 Task: Add Sprouts Original Apple Sauce to the cart.
Action: Mouse pressed left at (25, 108)
Screenshot: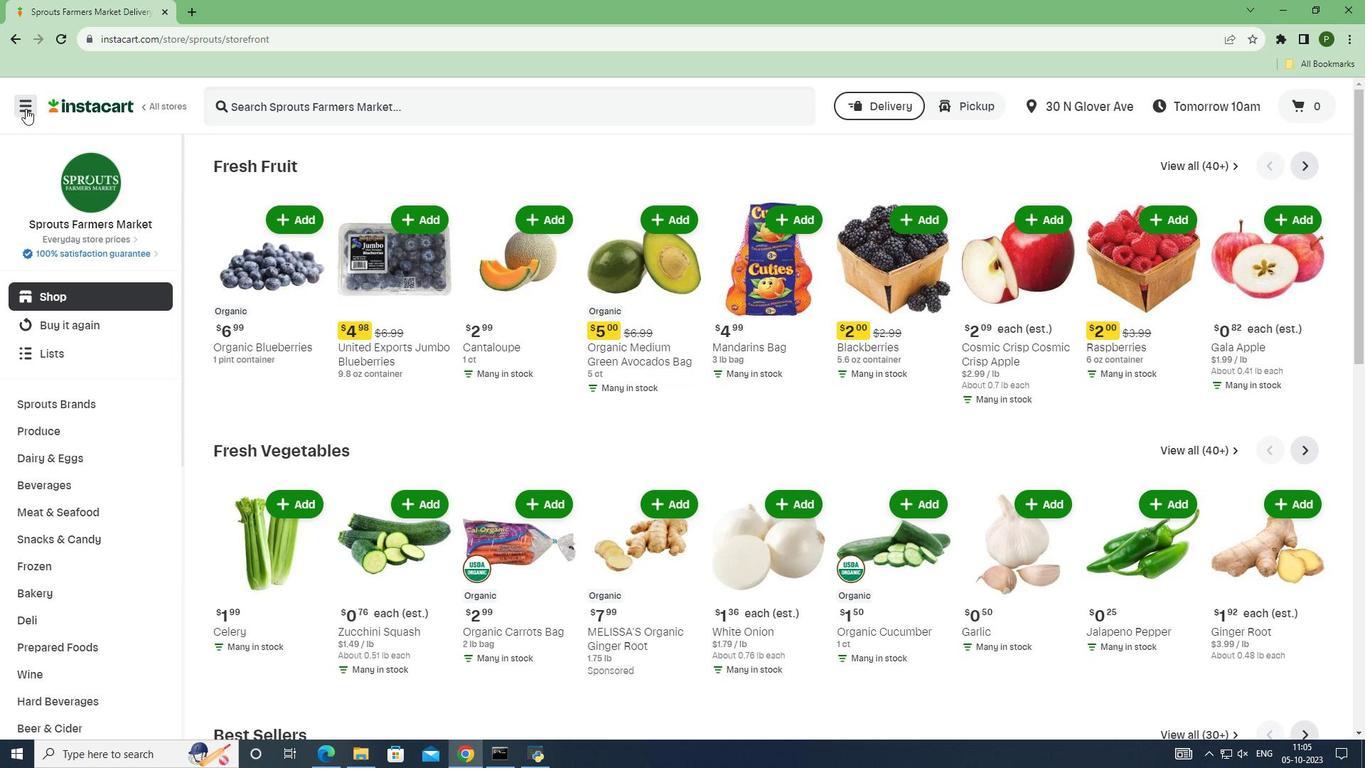 
Action: Mouse moved to (59, 391)
Screenshot: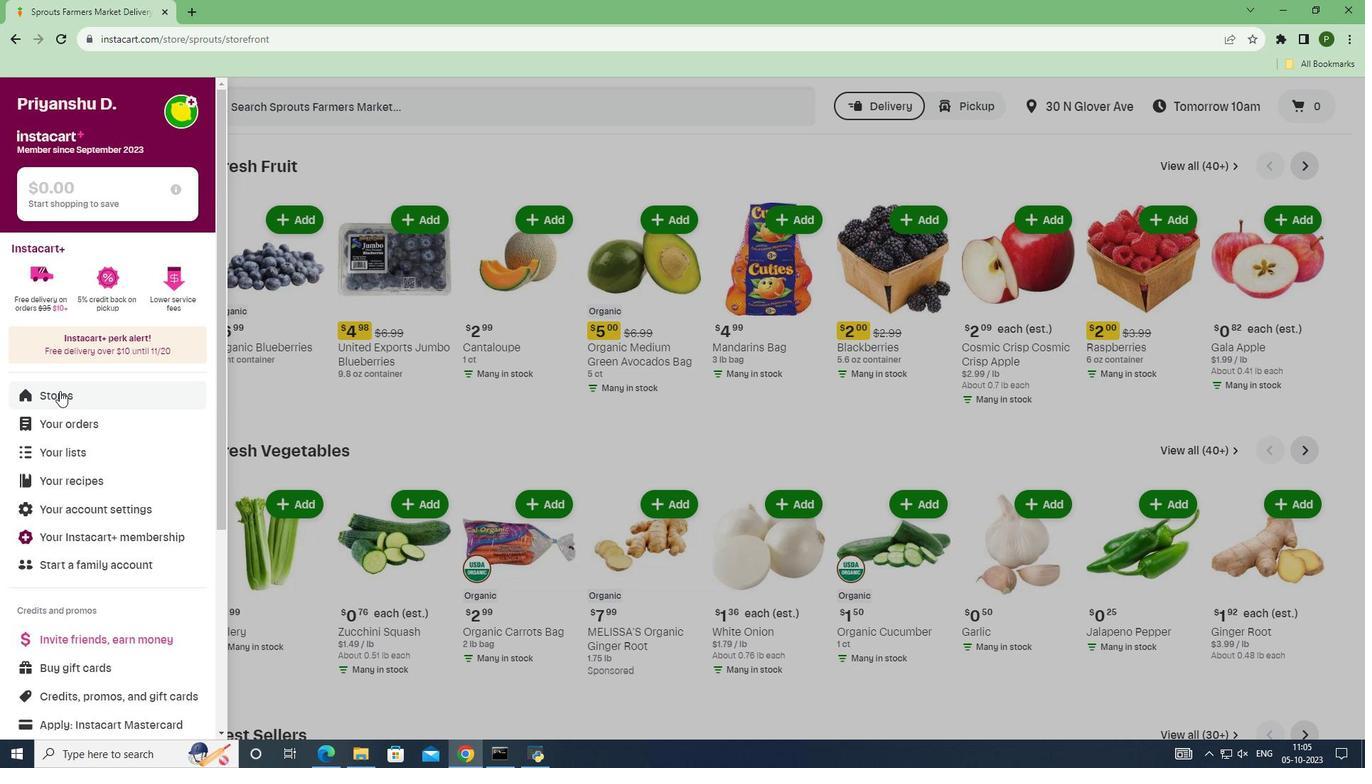 
Action: Mouse pressed left at (59, 391)
Screenshot: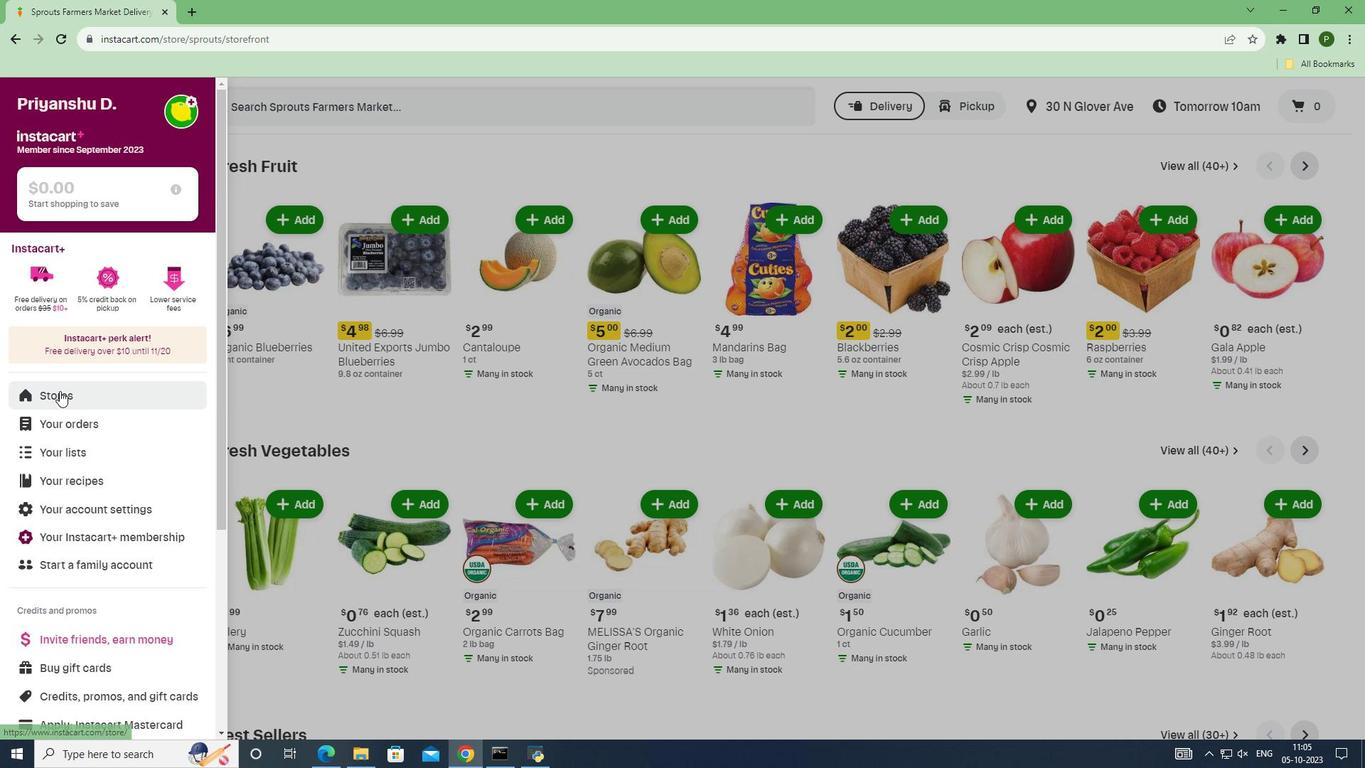 
Action: Mouse moved to (317, 172)
Screenshot: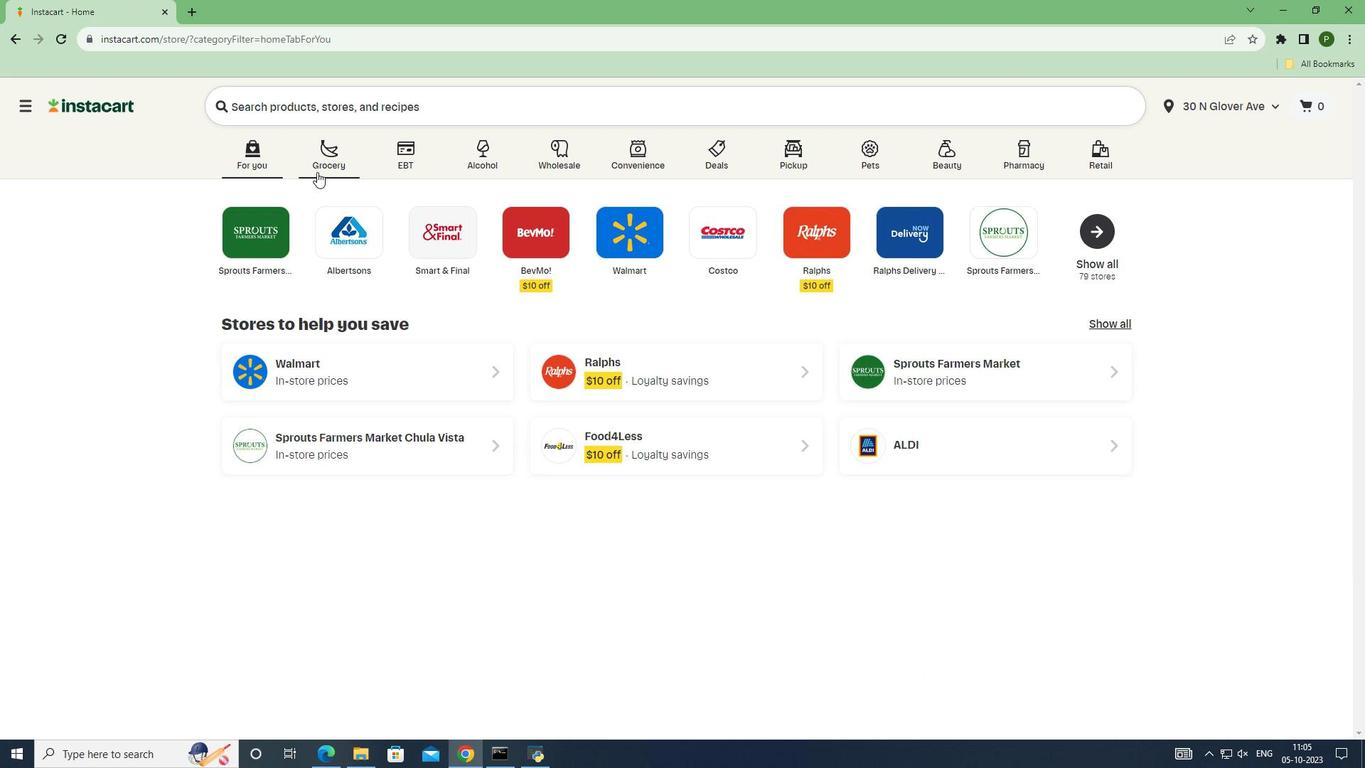
Action: Mouse pressed left at (317, 172)
Screenshot: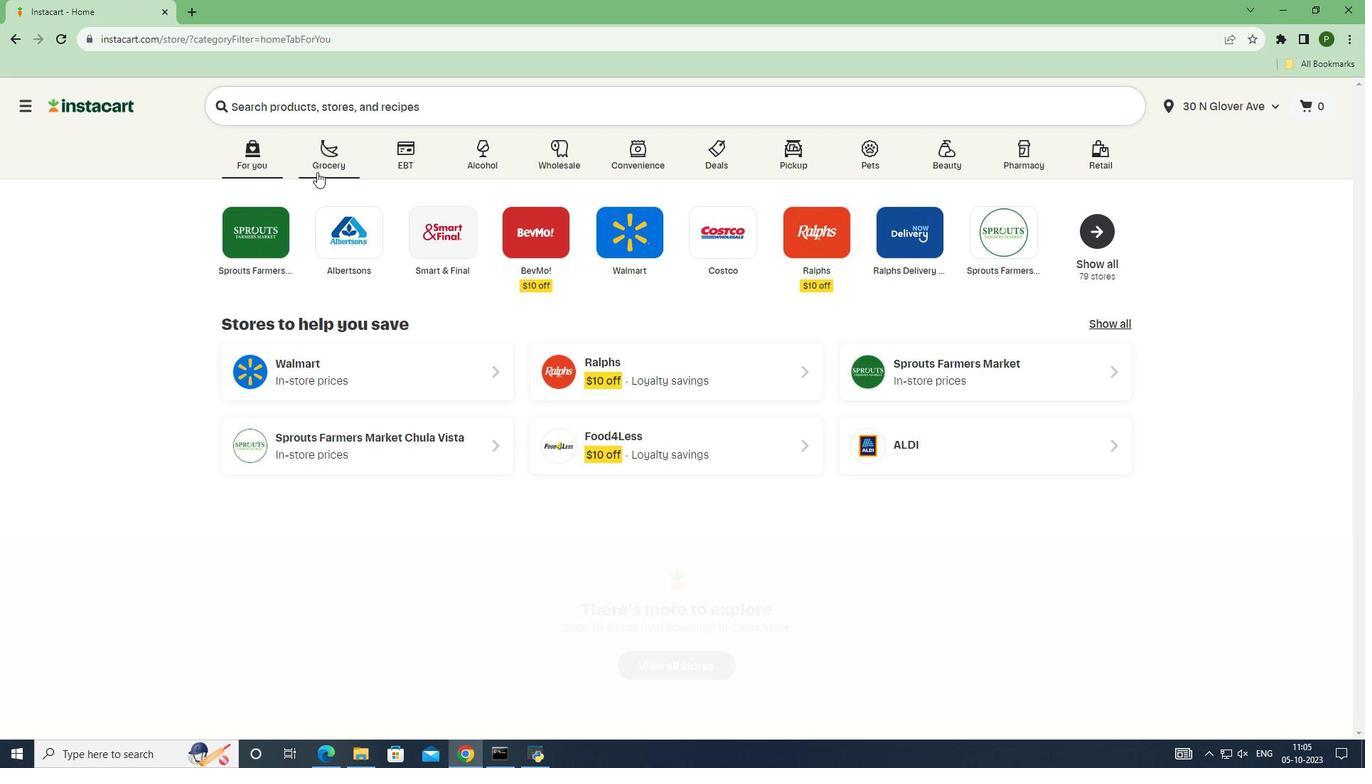 
Action: Mouse moved to (875, 309)
Screenshot: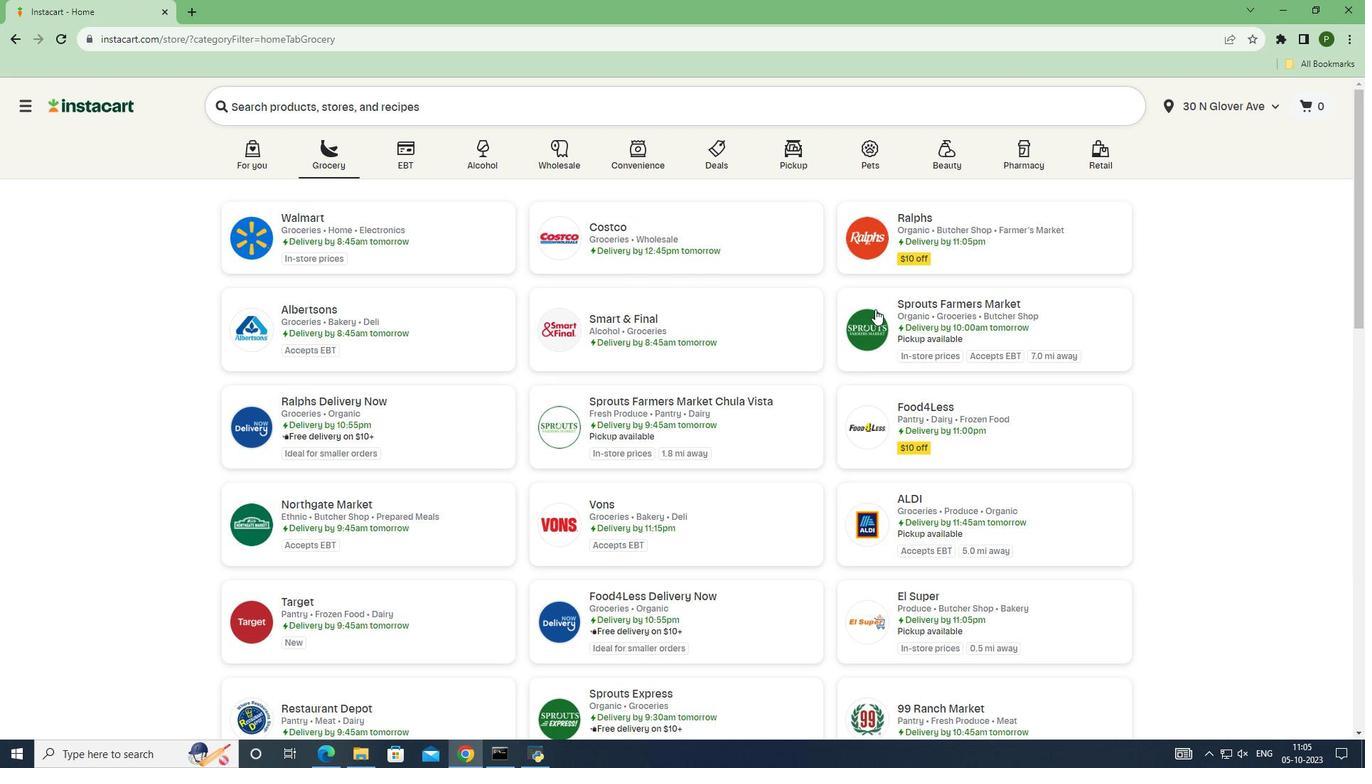 
Action: Mouse pressed left at (875, 309)
Screenshot: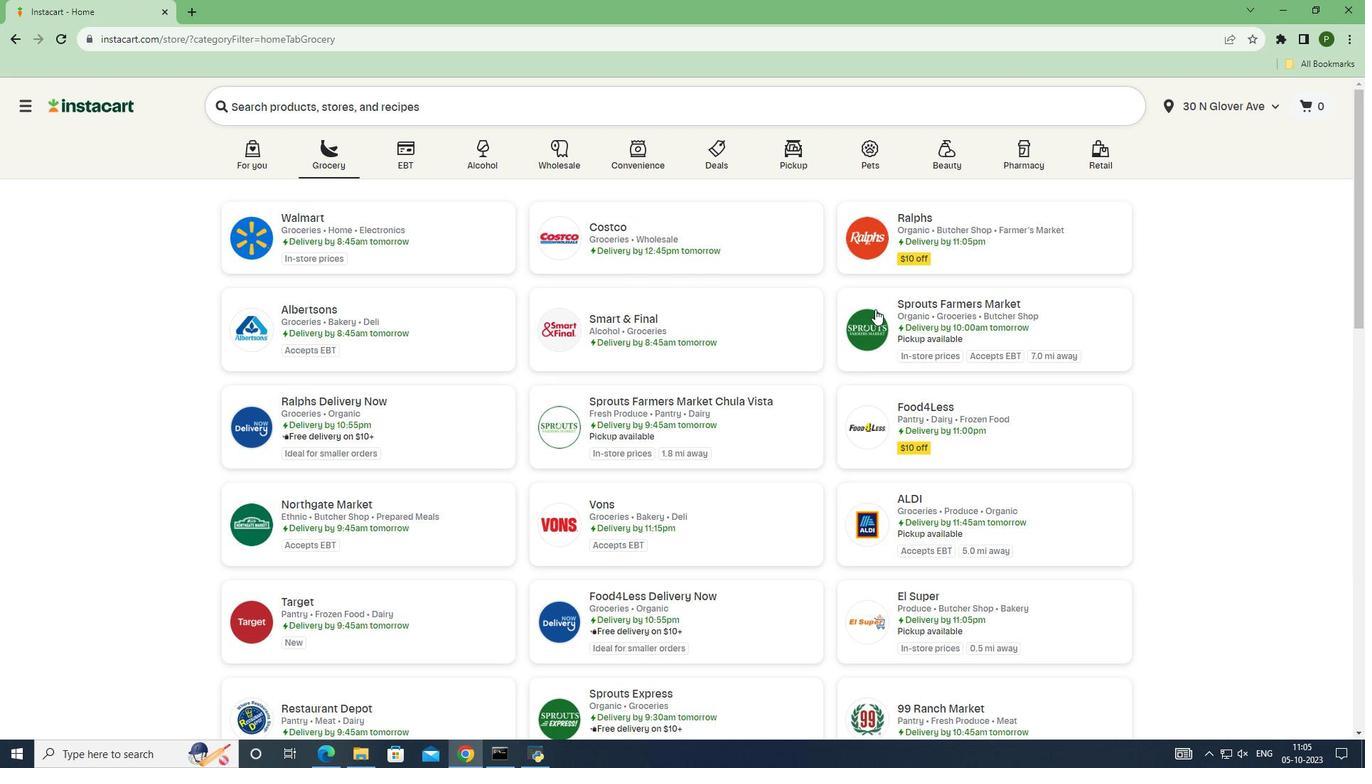 
Action: Mouse moved to (98, 407)
Screenshot: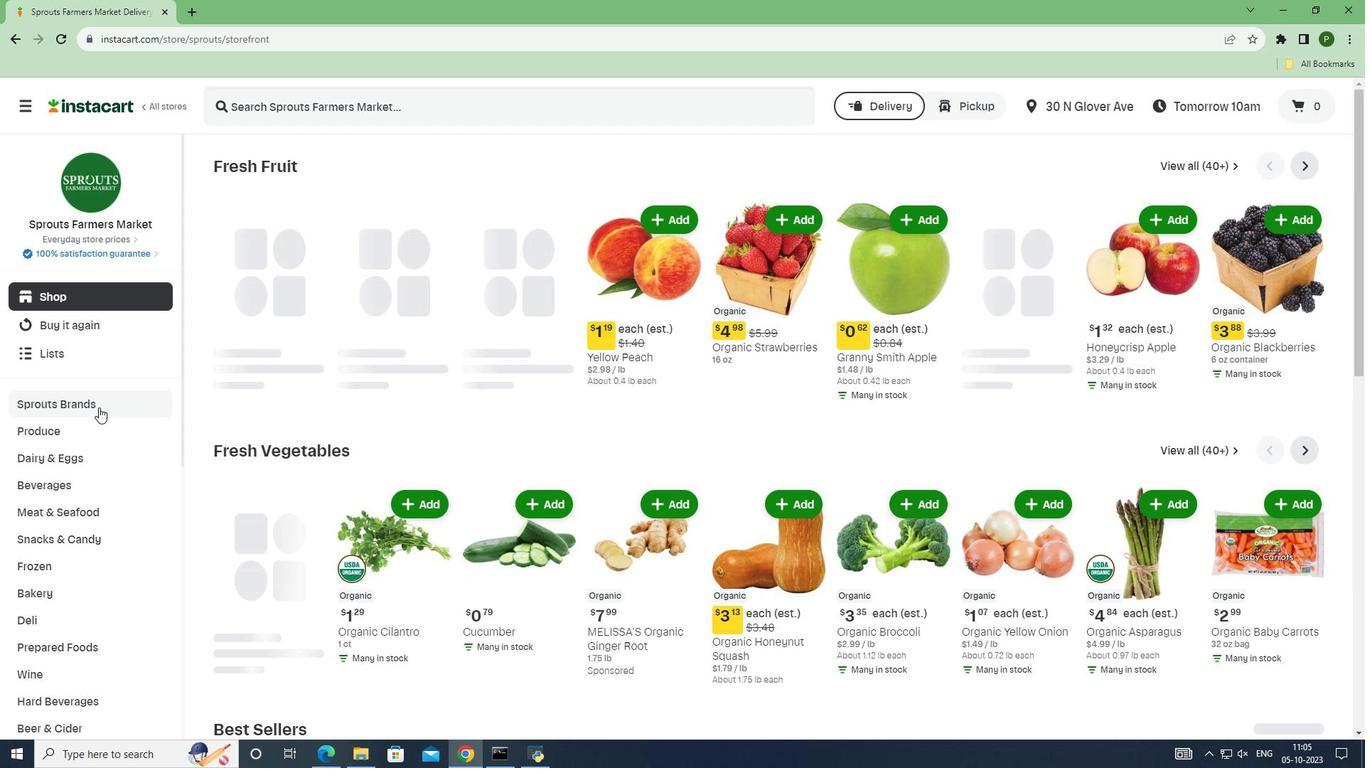 
Action: Mouse pressed left at (98, 407)
Screenshot: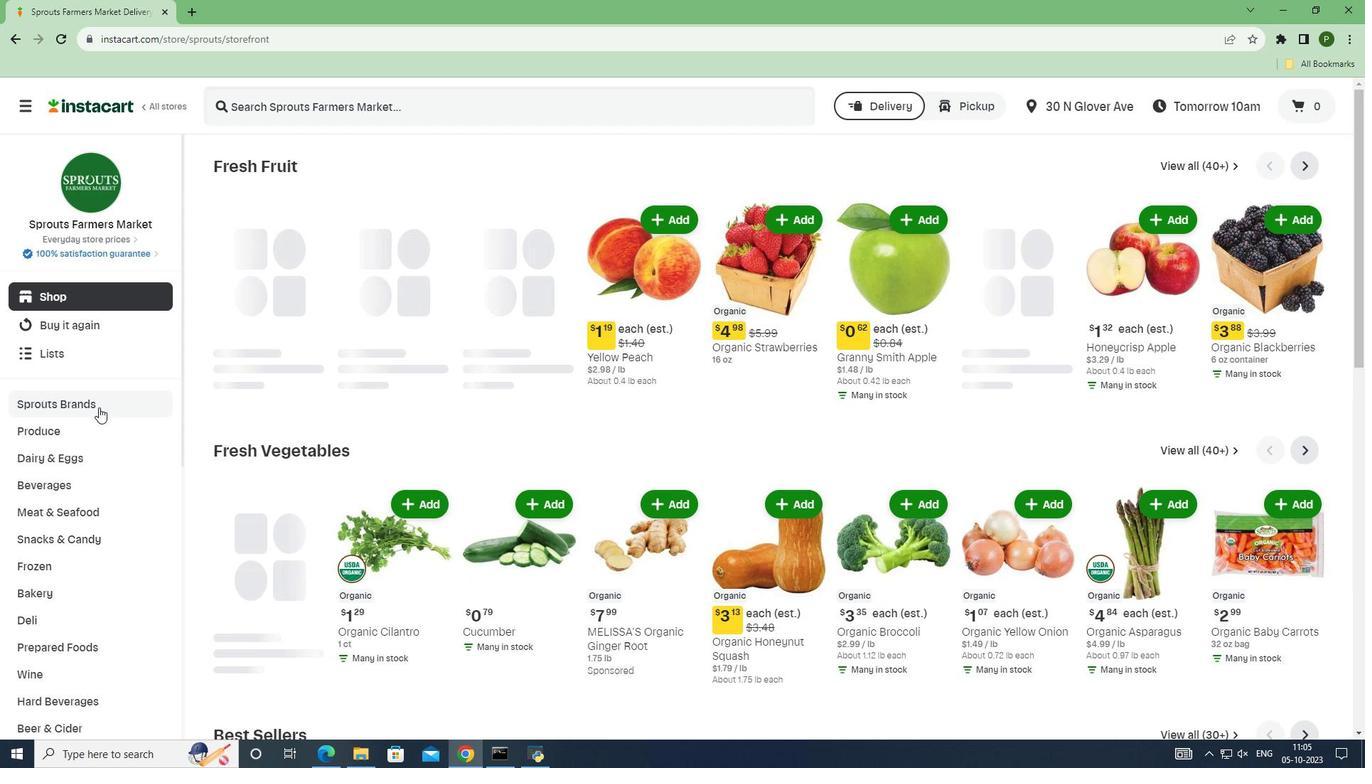
Action: Mouse moved to (83, 514)
Screenshot: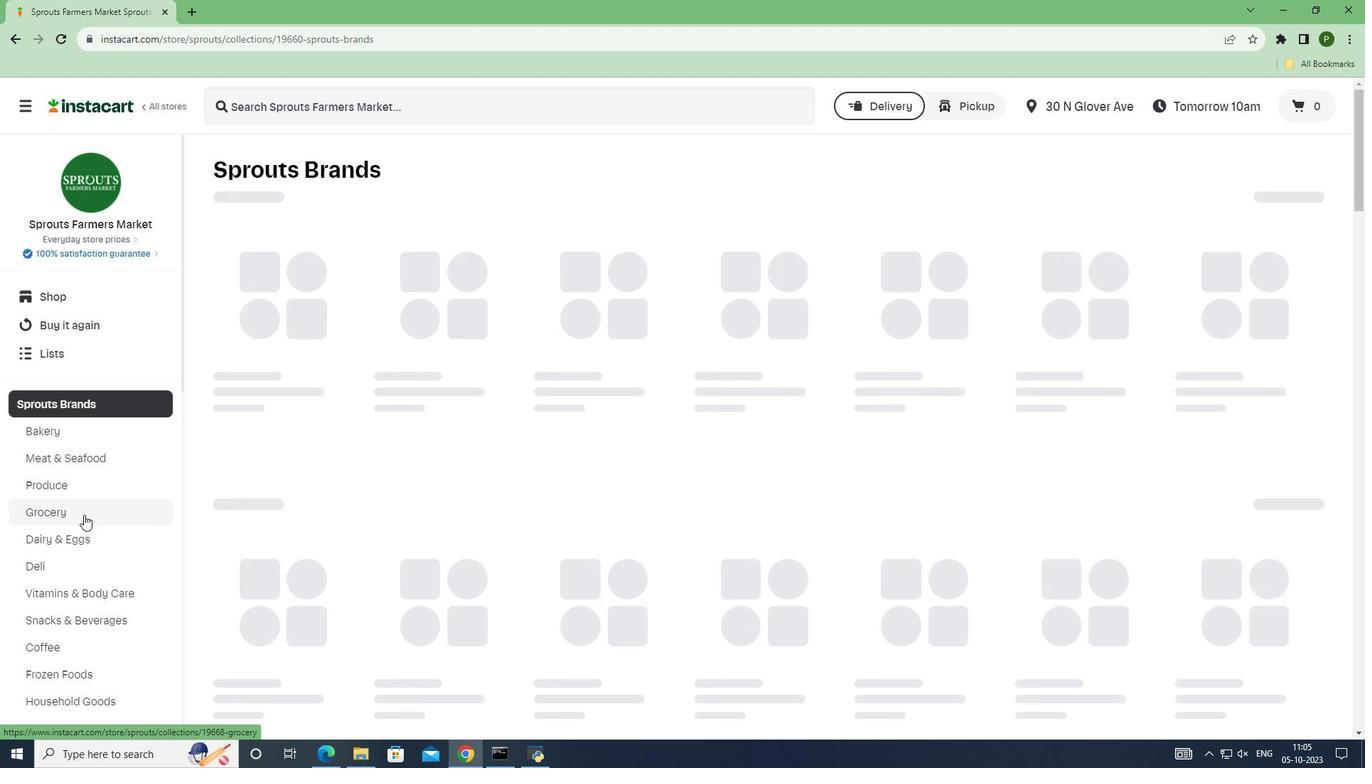 
Action: Mouse pressed left at (83, 514)
Screenshot: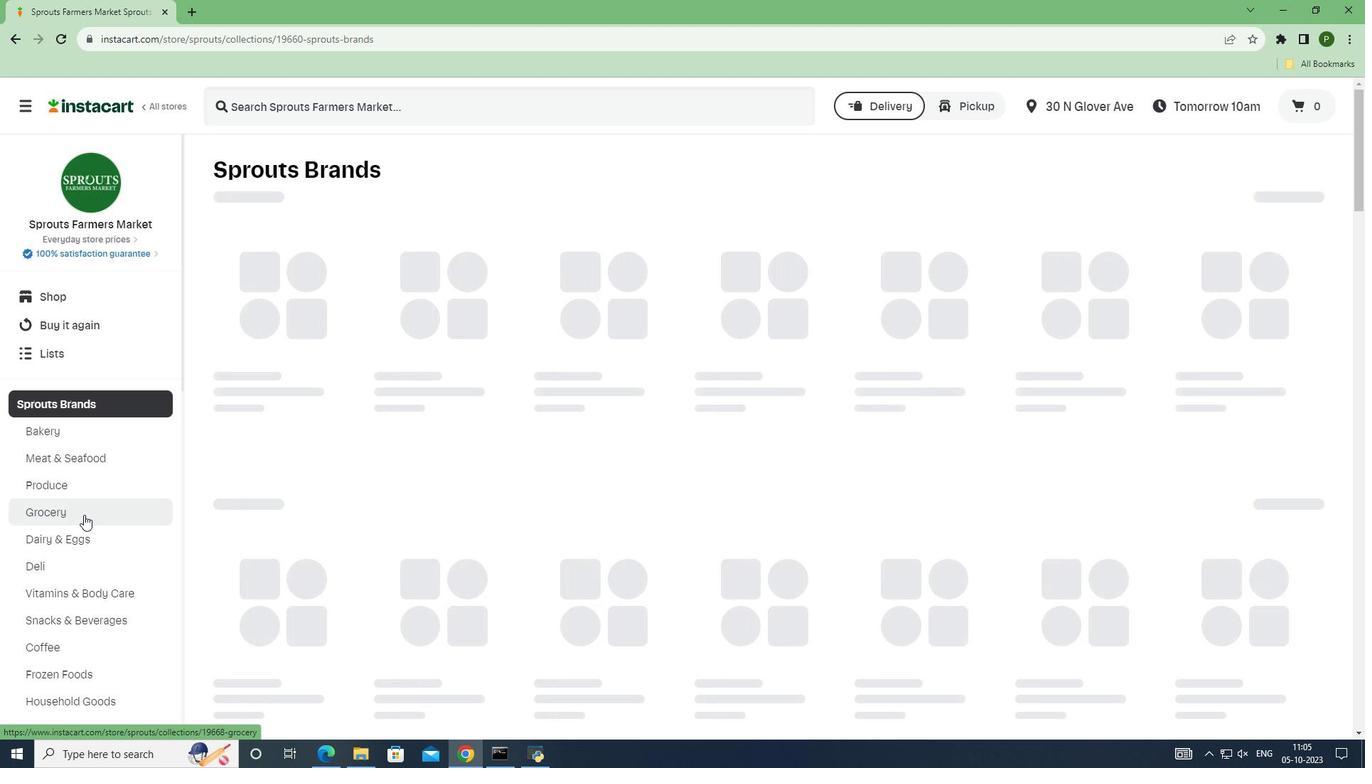 
Action: Mouse moved to (317, 336)
Screenshot: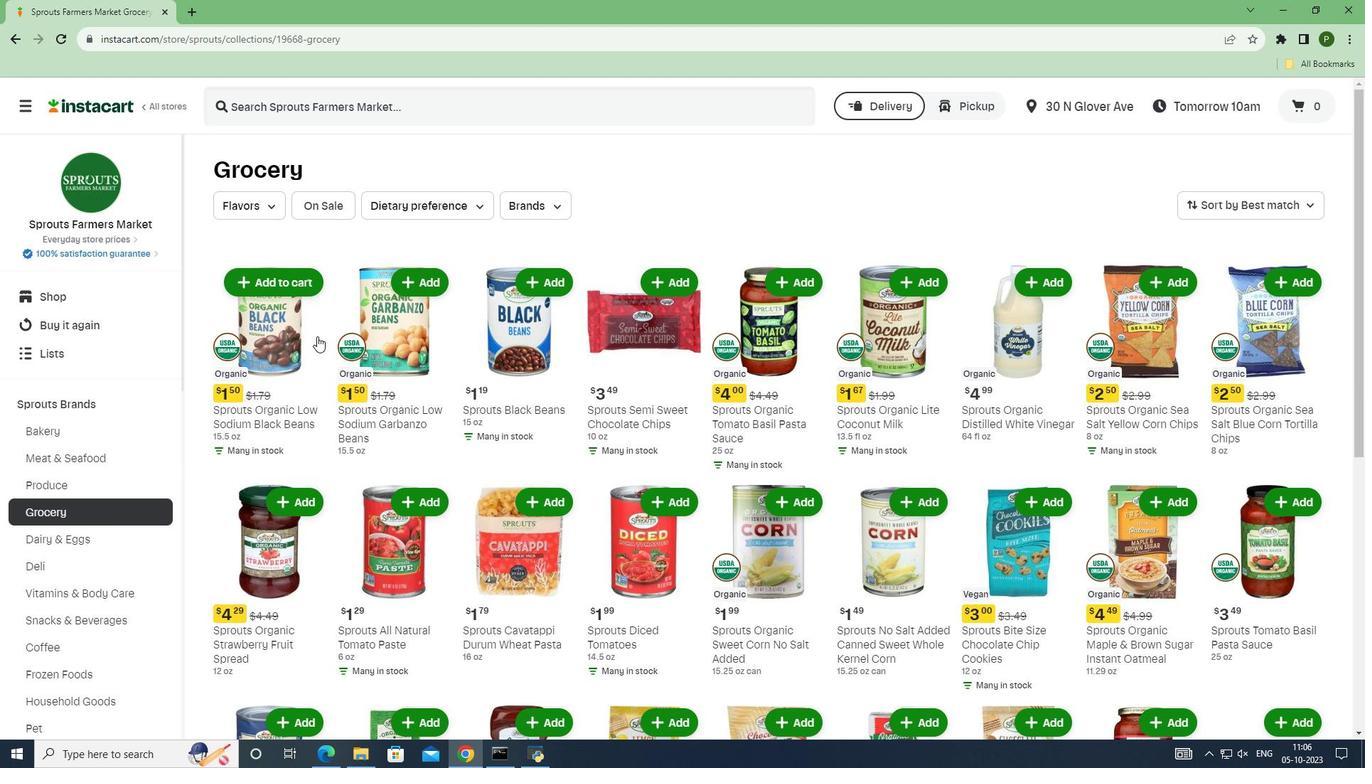 
Action: Mouse scrolled (317, 335) with delta (0, 0)
Screenshot: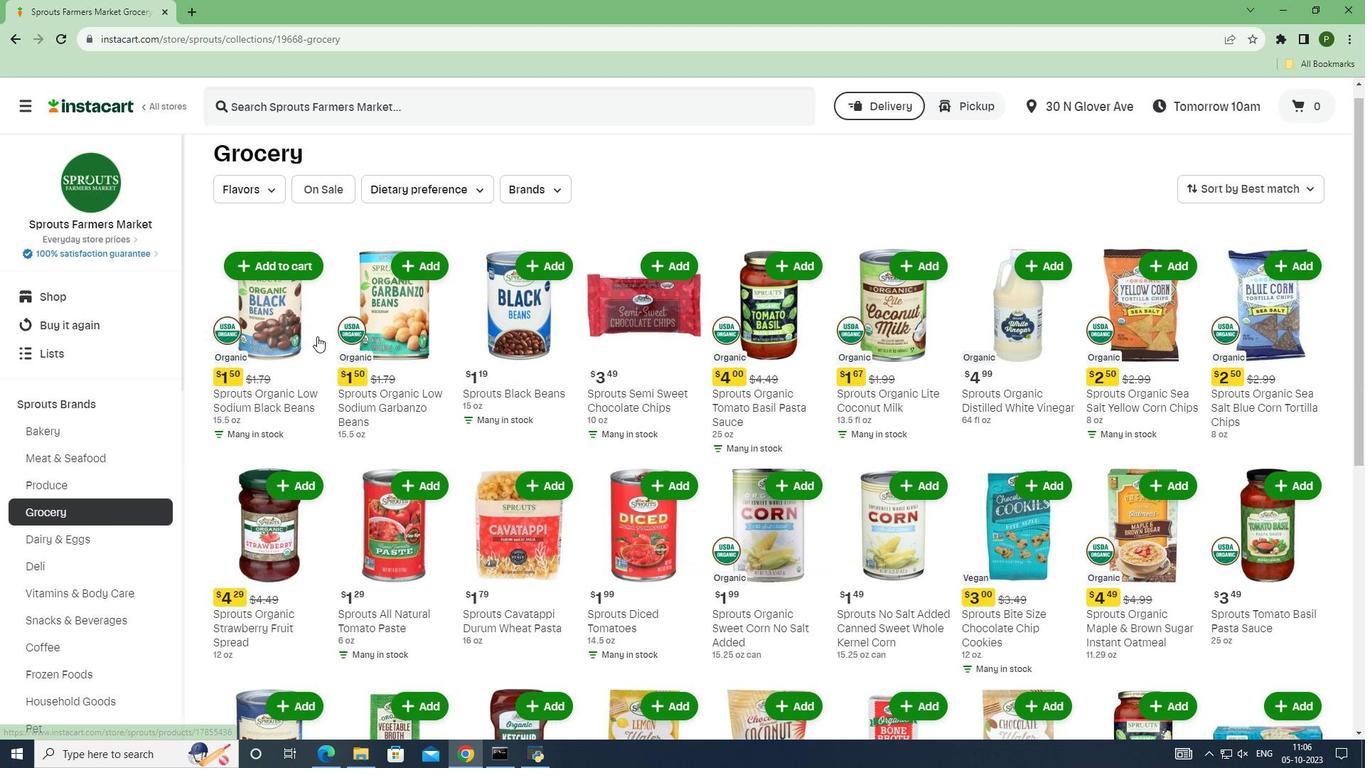 
Action: Mouse scrolled (317, 335) with delta (0, 0)
Screenshot: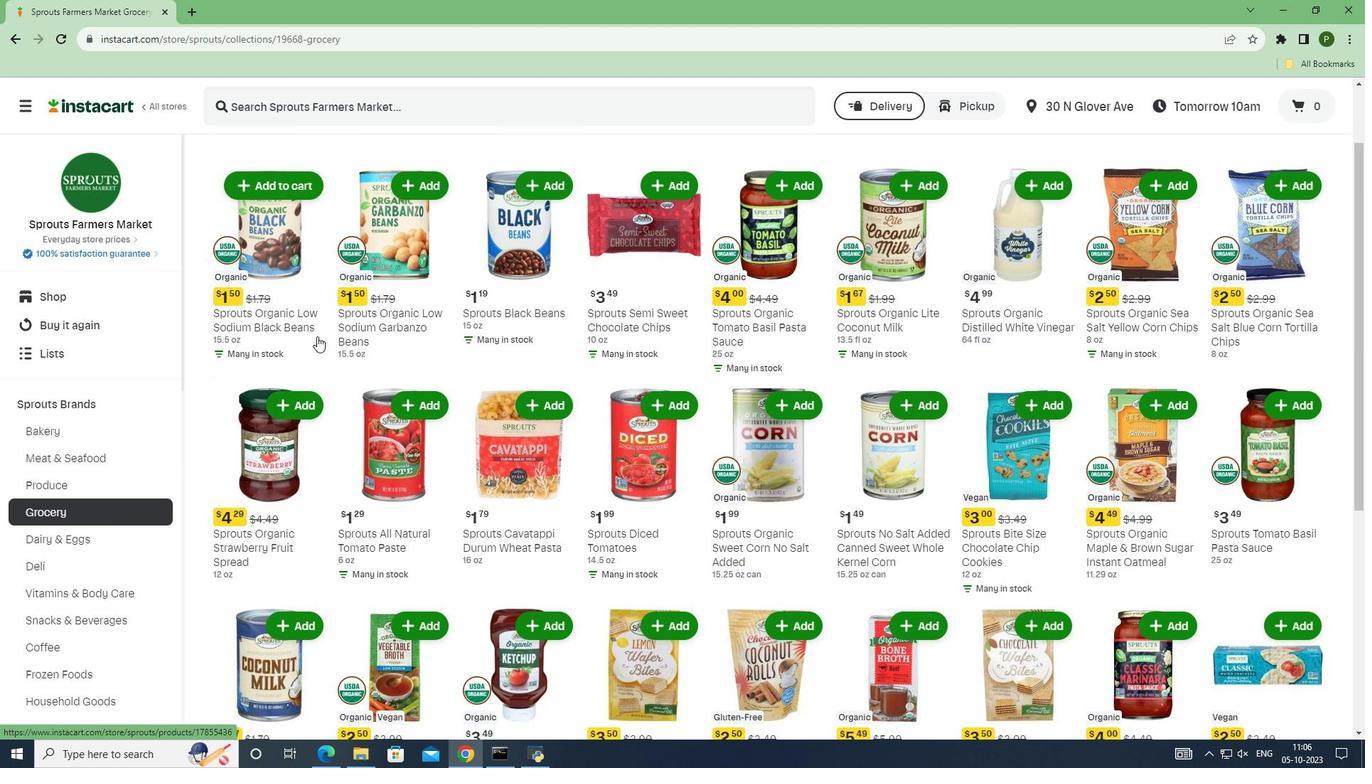 
Action: Mouse scrolled (317, 335) with delta (0, 0)
Screenshot: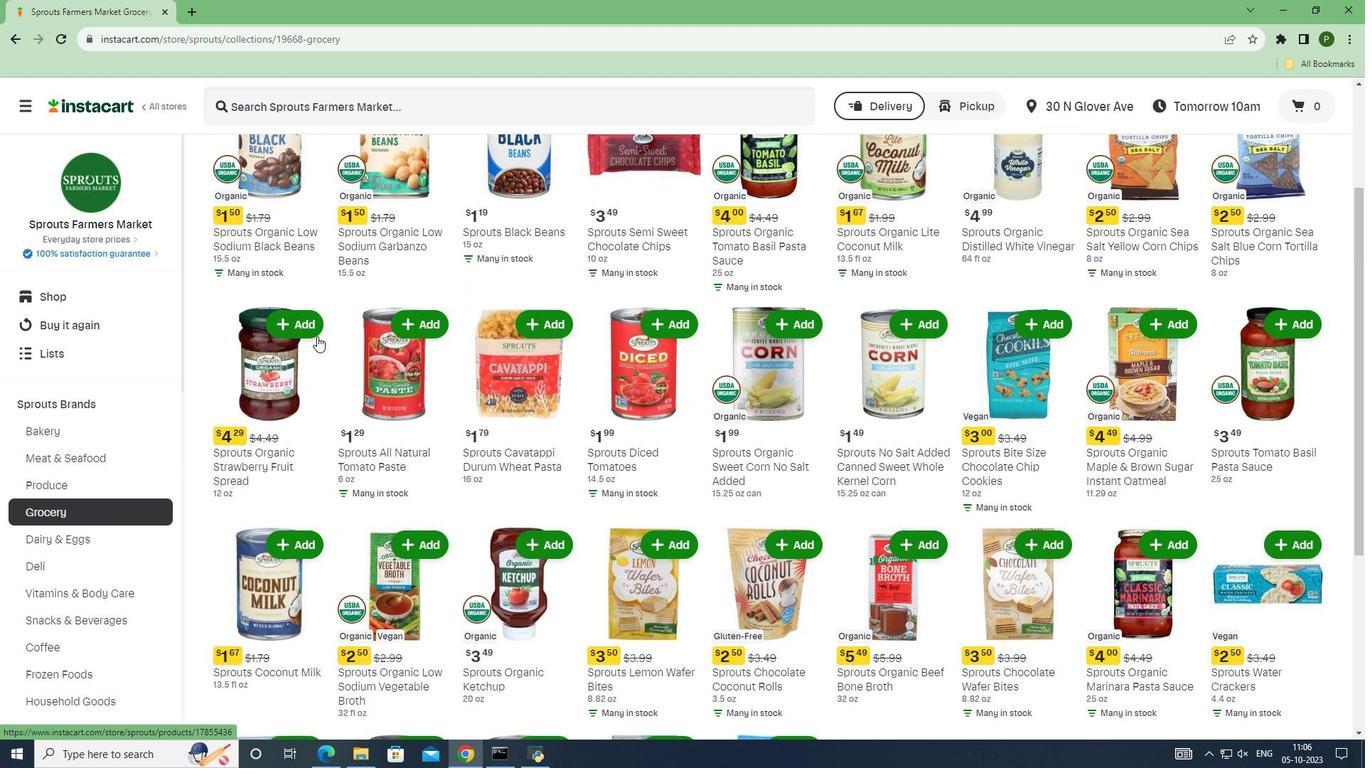 
Action: Mouse scrolled (317, 335) with delta (0, 0)
Screenshot: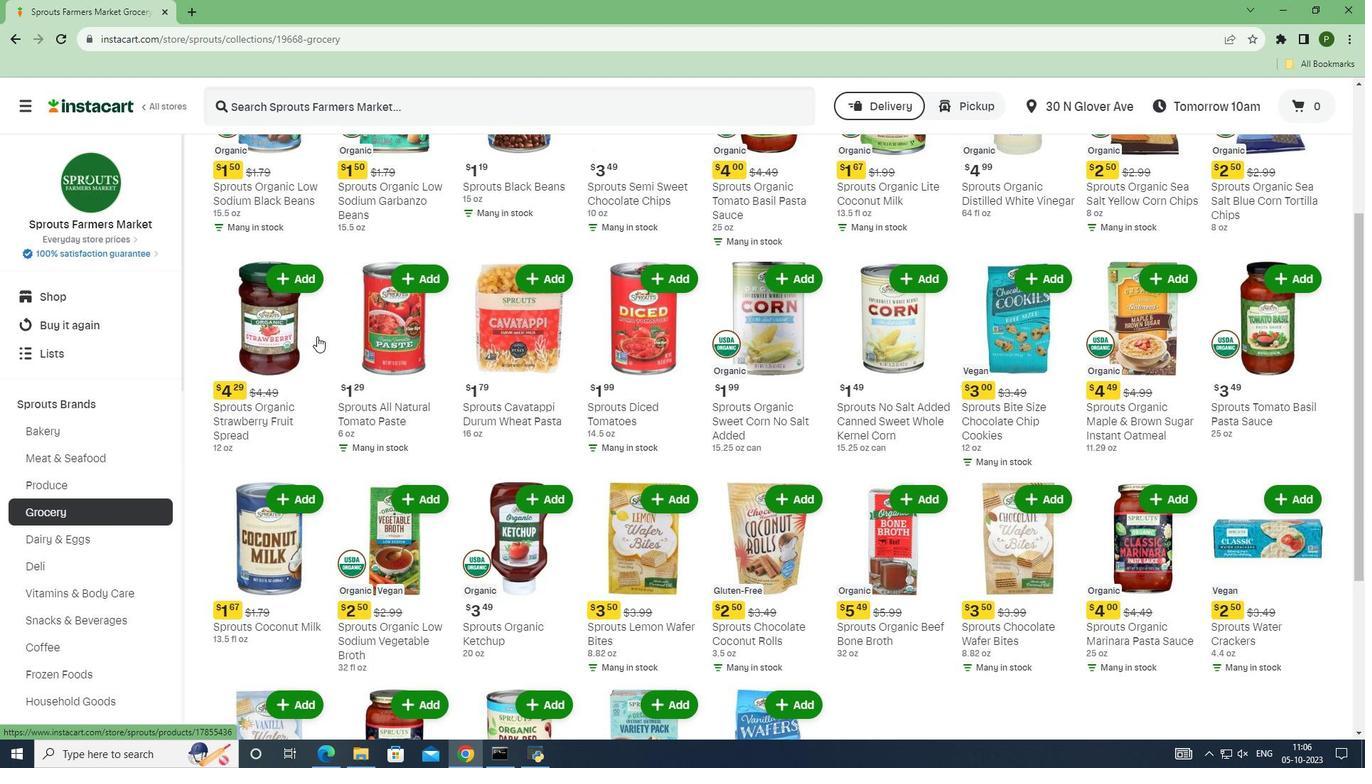 
Action: Mouse scrolled (317, 335) with delta (0, 0)
Screenshot: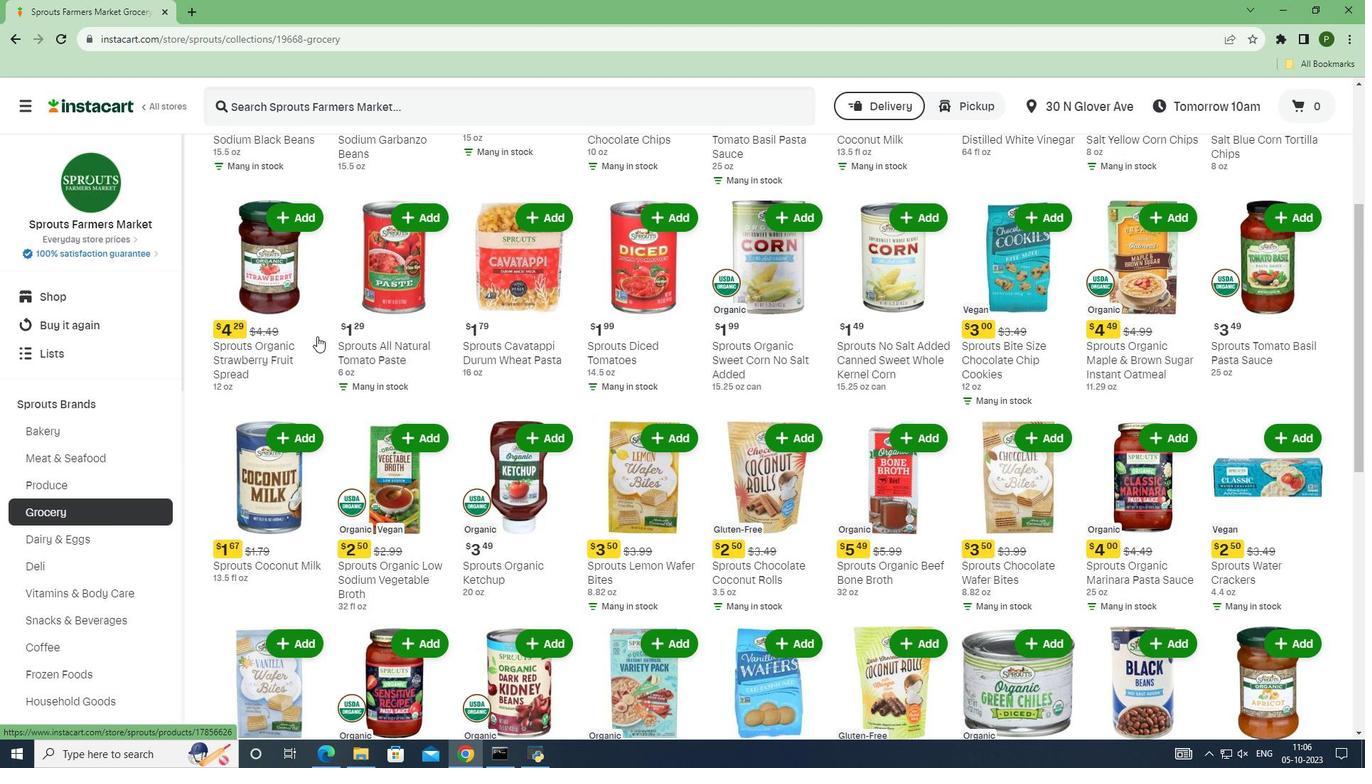 
Action: Mouse scrolled (317, 335) with delta (0, 0)
Screenshot: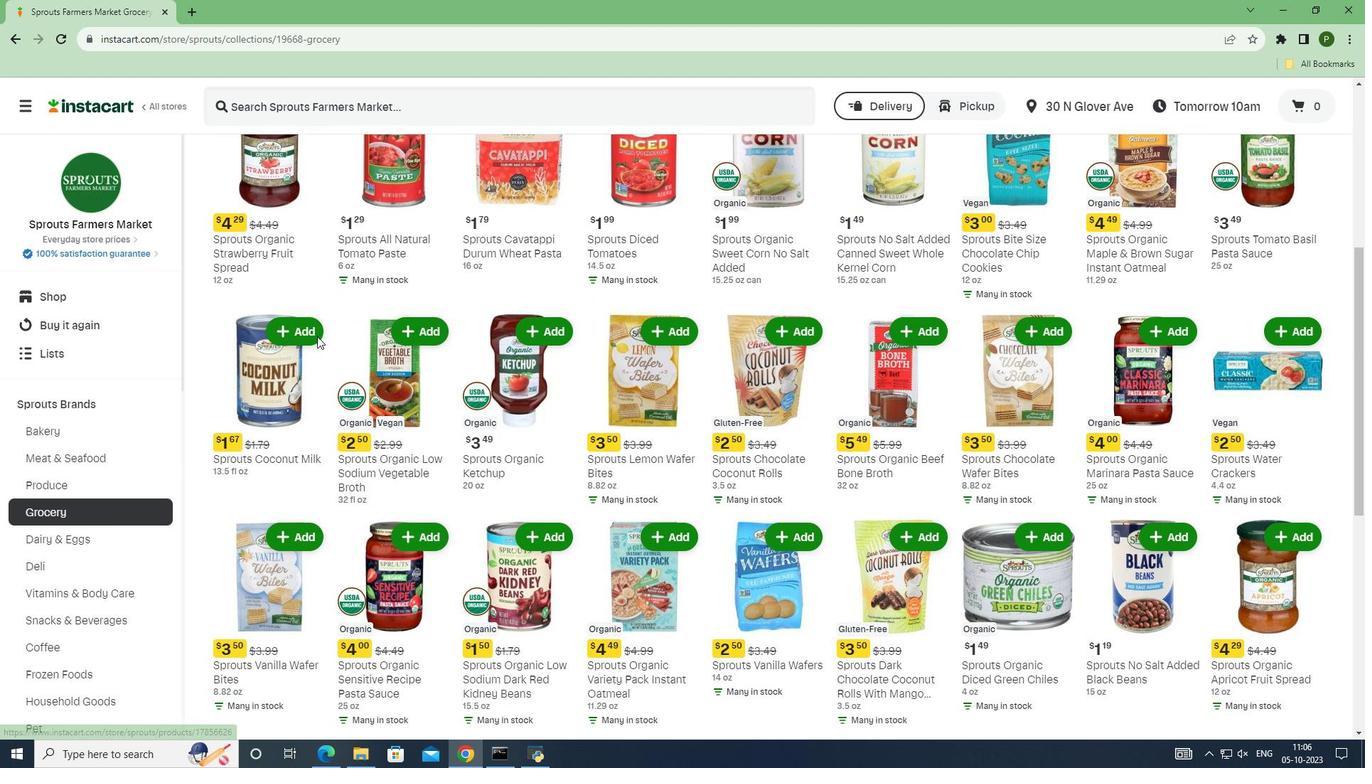 
Action: Mouse scrolled (317, 335) with delta (0, 0)
Screenshot: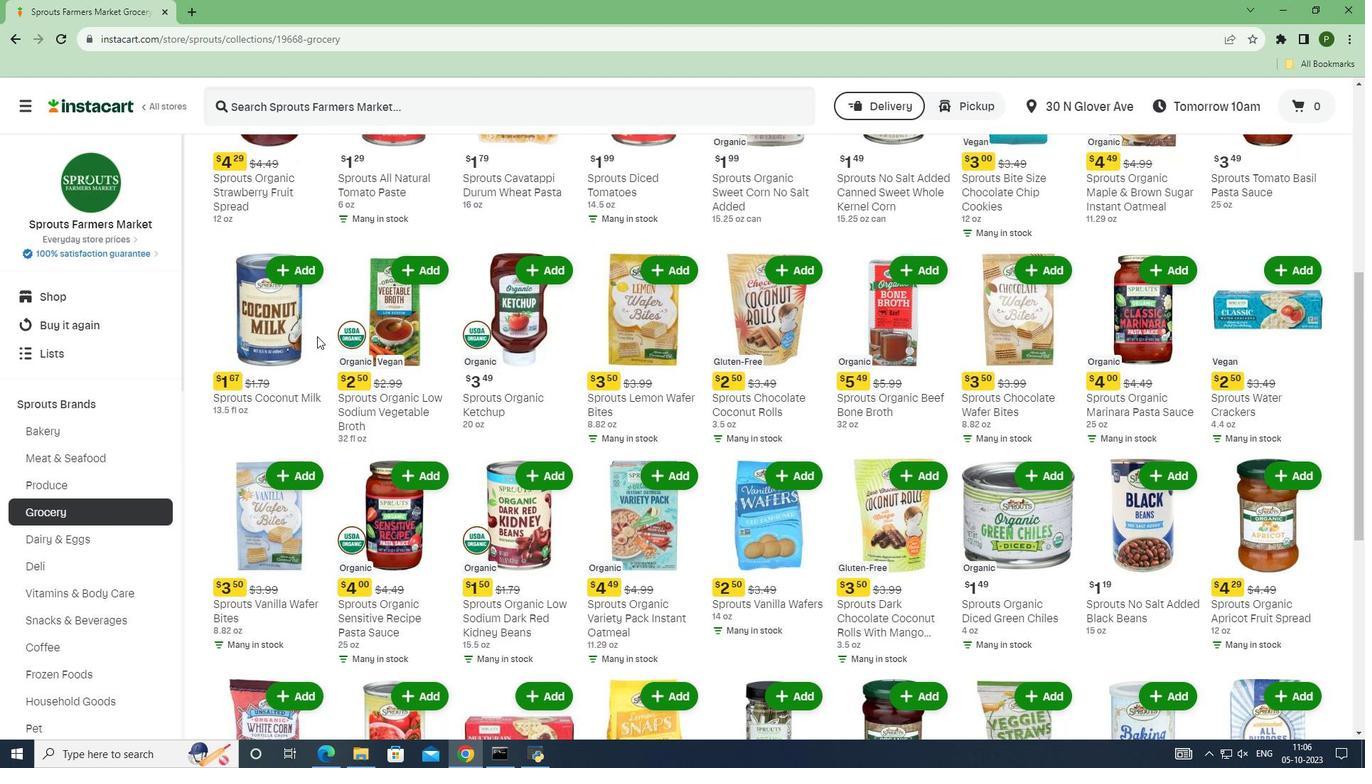 
Action: Mouse scrolled (317, 335) with delta (0, 0)
Screenshot: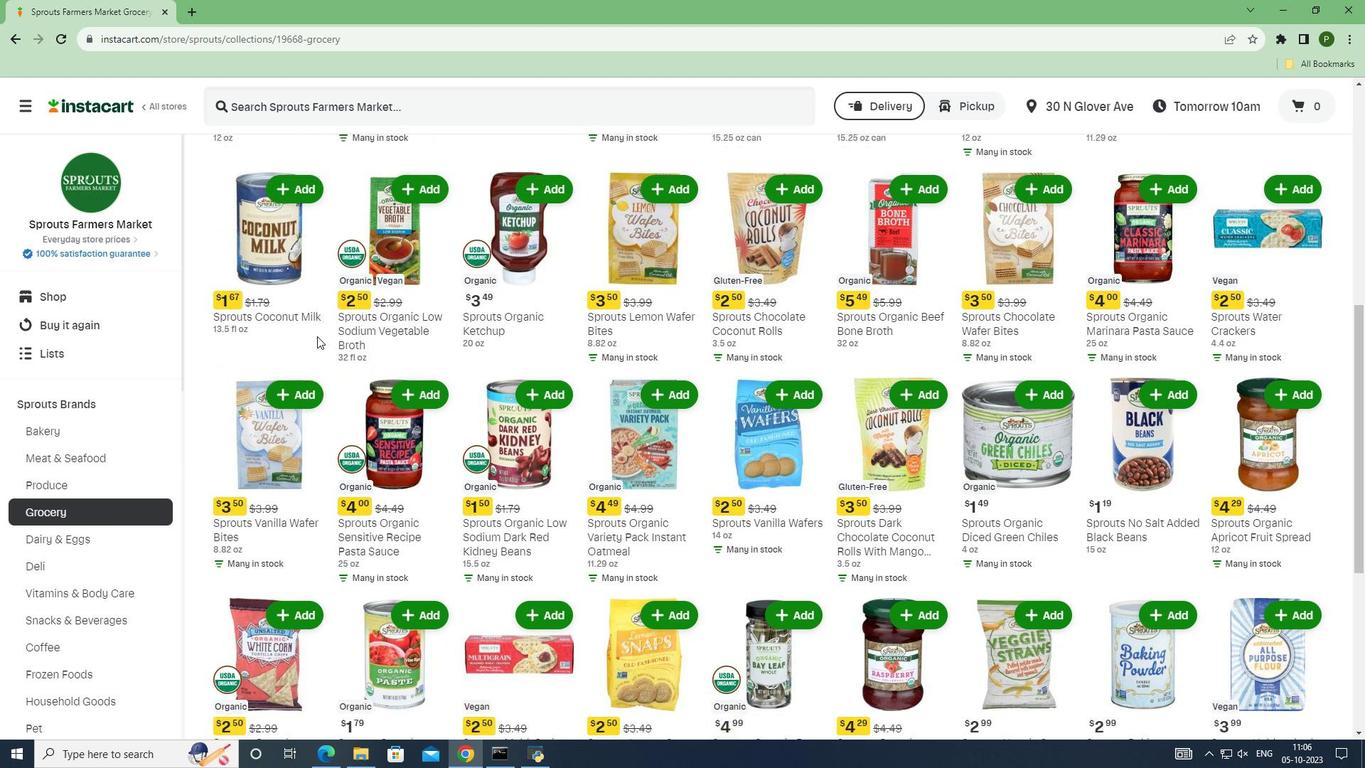 
Action: Mouse scrolled (317, 335) with delta (0, 0)
Screenshot: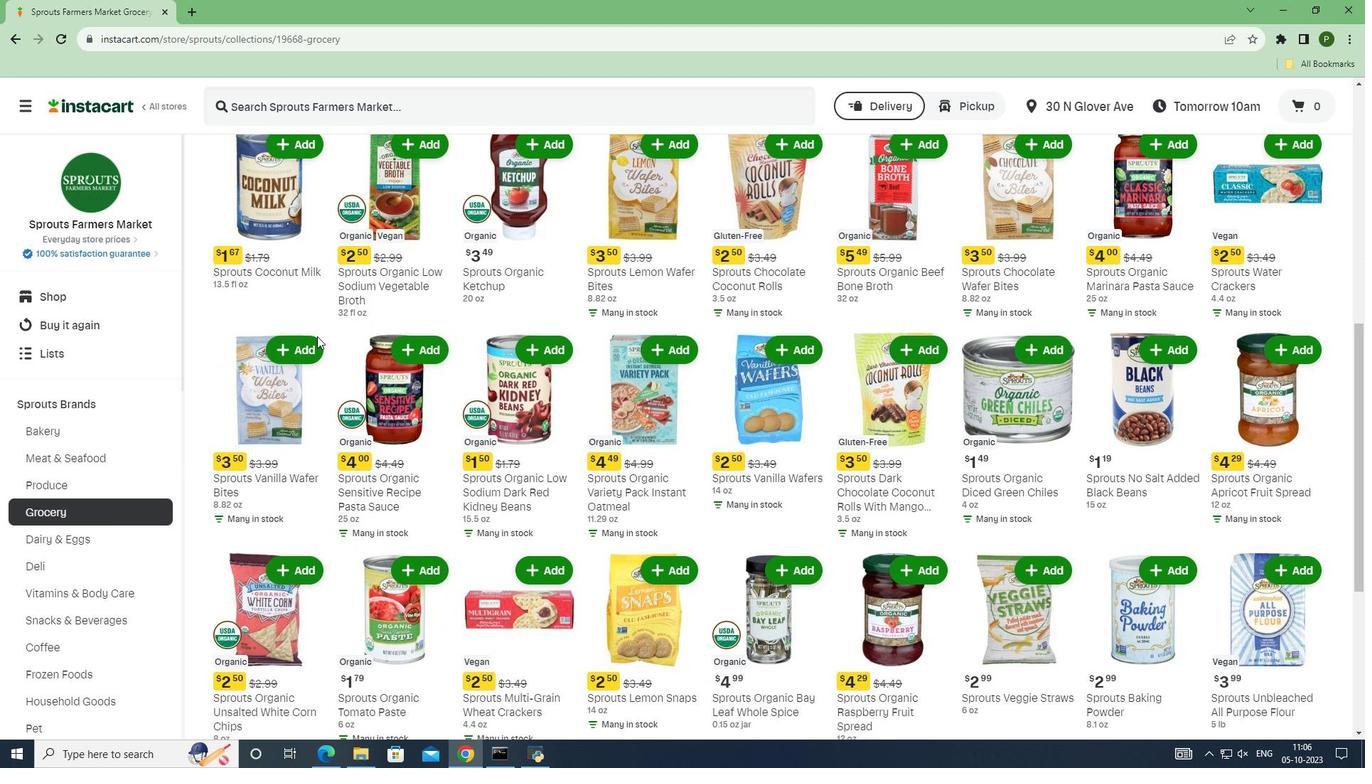 
Action: Mouse scrolled (317, 335) with delta (0, 0)
Screenshot: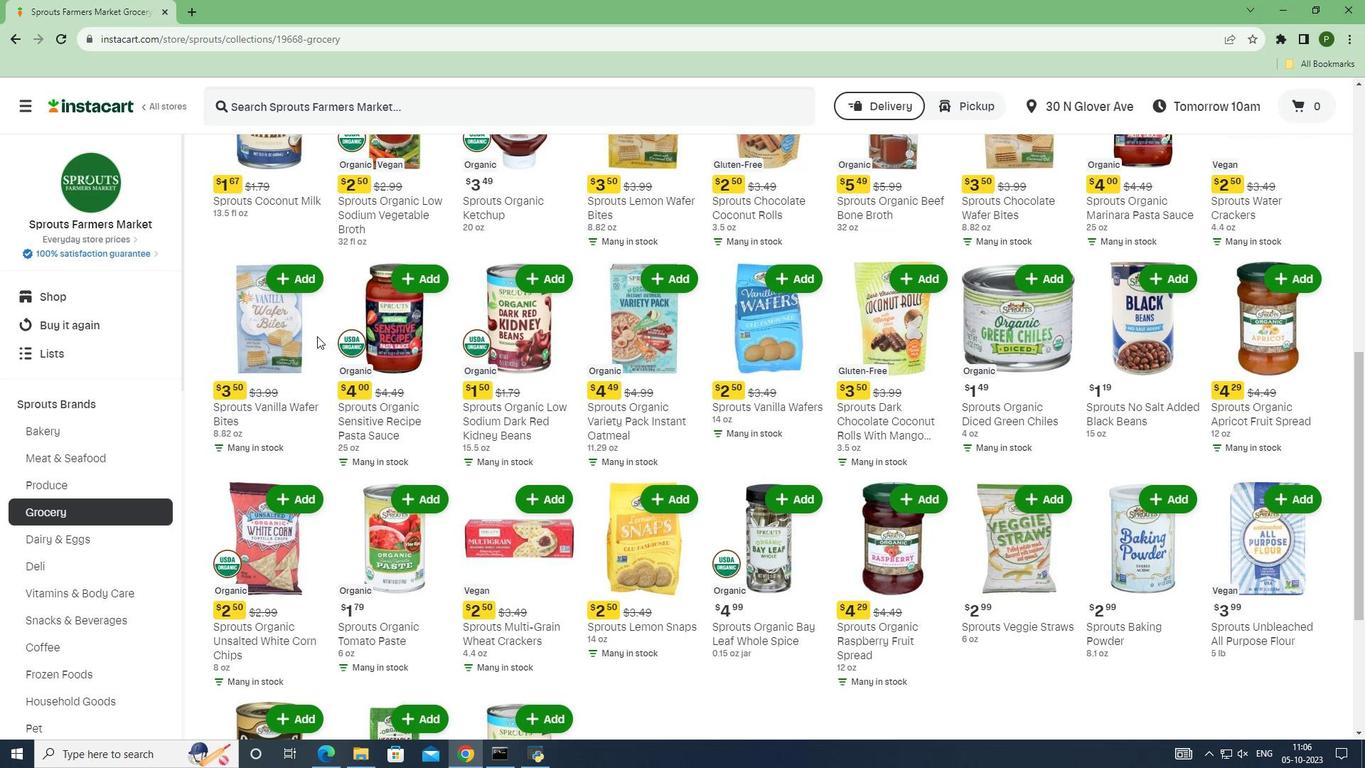
Action: Mouse scrolled (317, 335) with delta (0, 0)
Screenshot: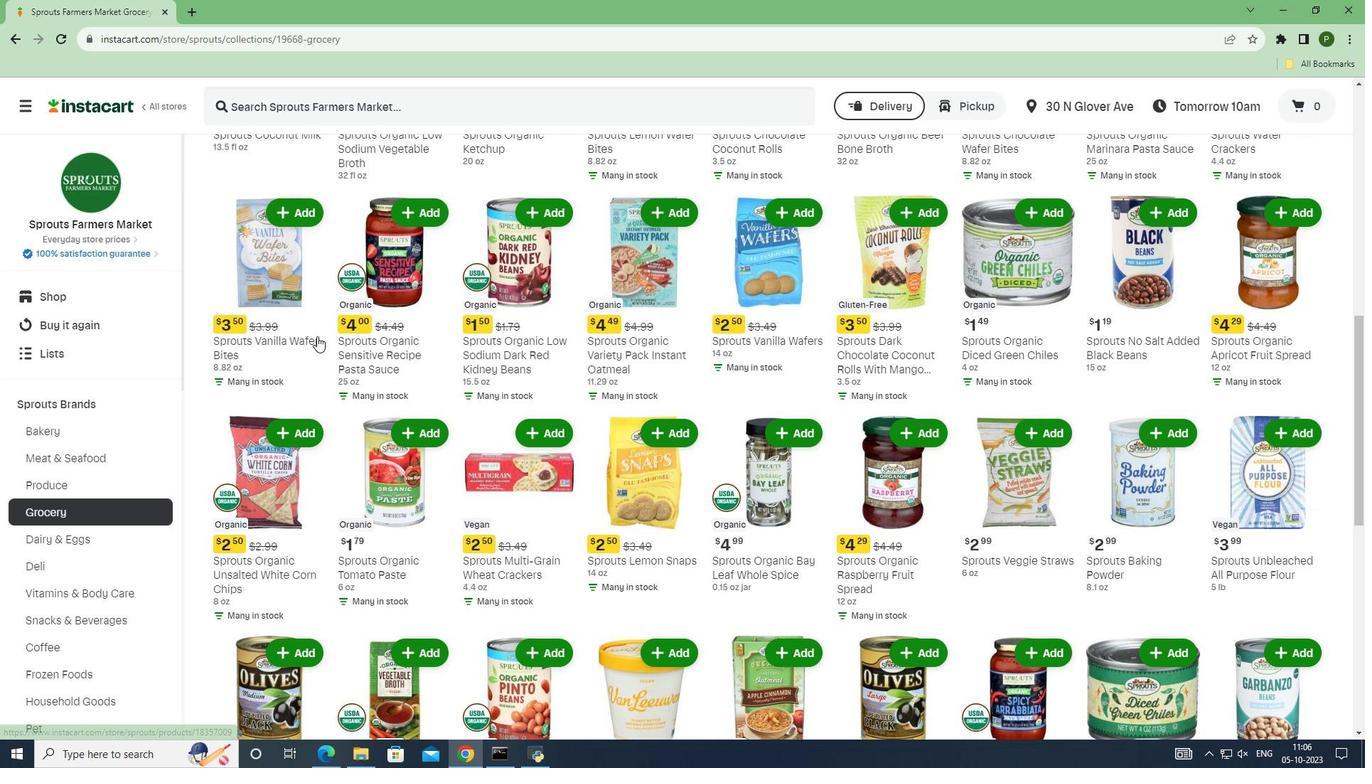 
Action: Mouse scrolled (317, 335) with delta (0, 0)
Screenshot: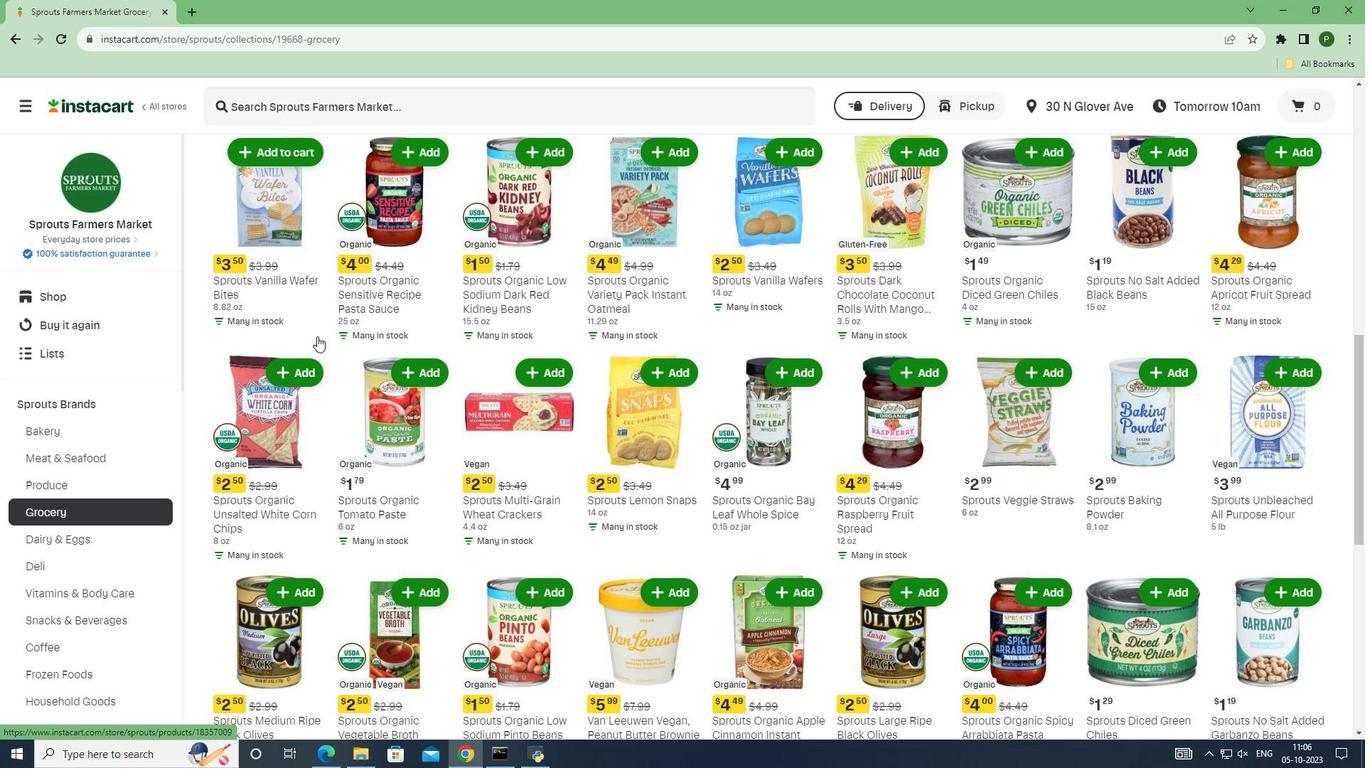 
Action: Mouse scrolled (317, 337) with delta (0, 0)
Screenshot: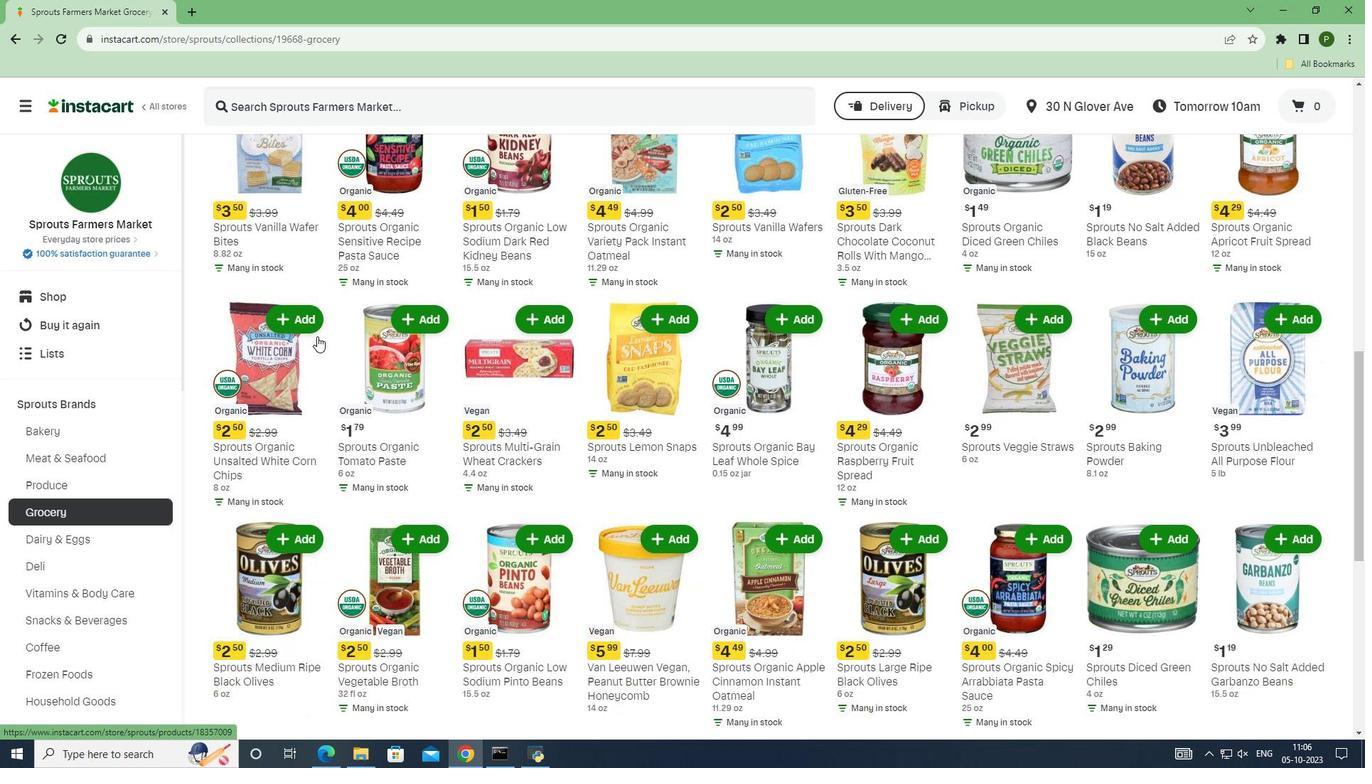 
Action: Mouse scrolled (317, 335) with delta (0, 0)
Screenshot: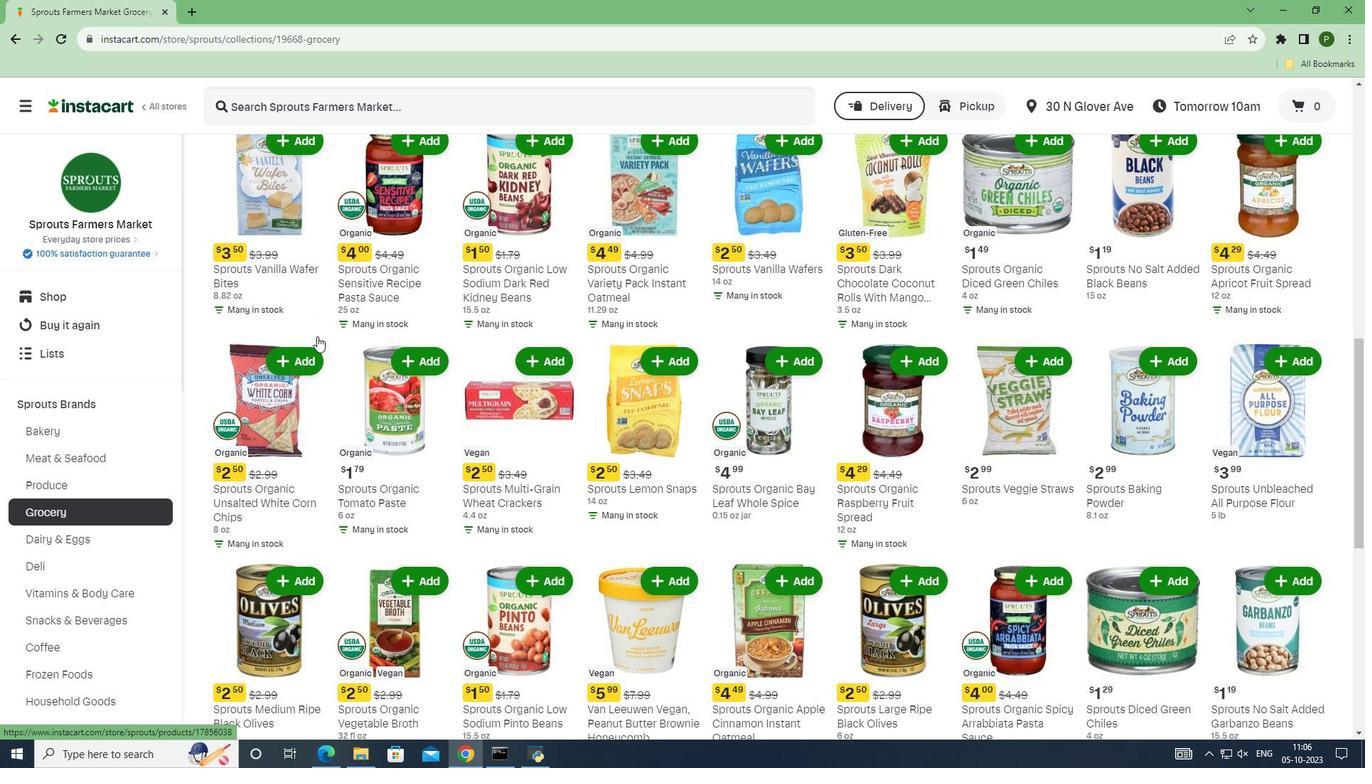 
Action: Mouse scrolled (317, 335) with delta (0, 0)
Screenshot: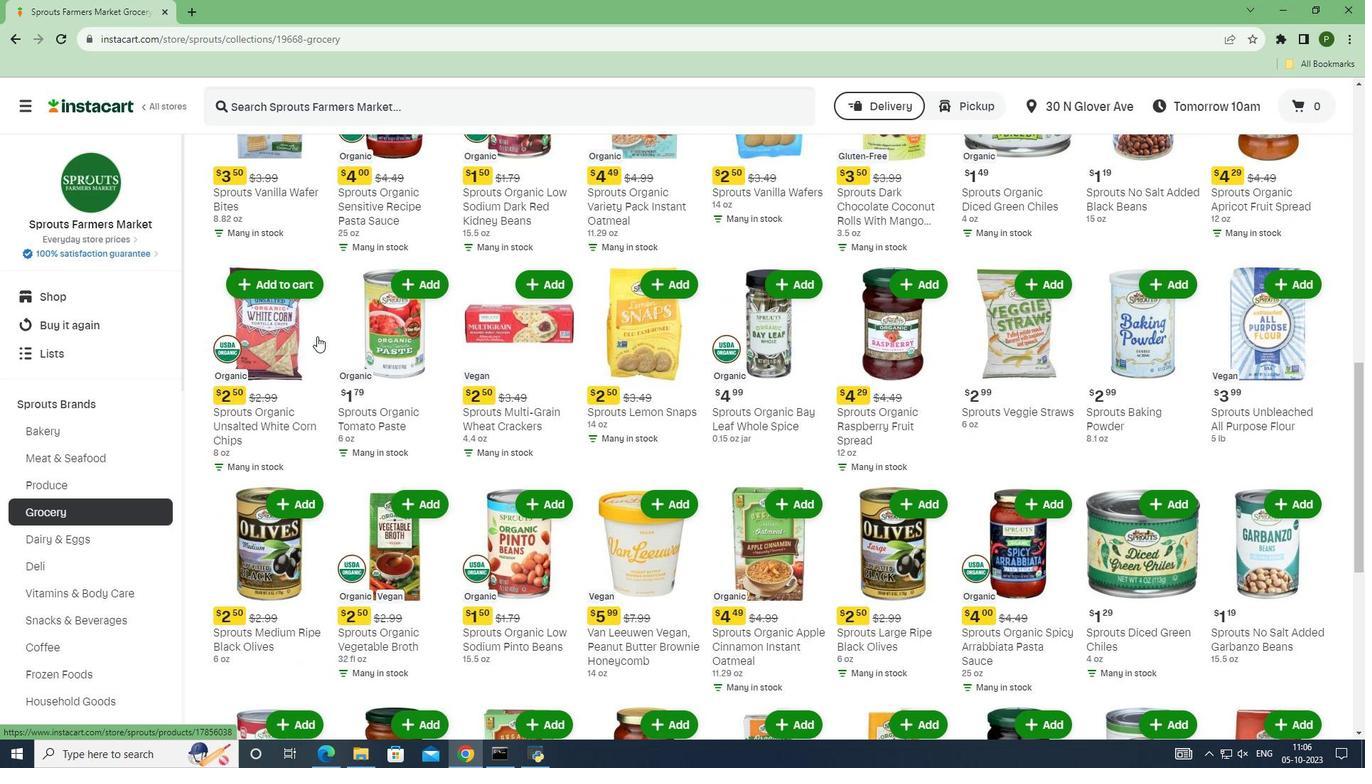 
Action: Mouse scrolled (317, 335) with delta (0, 0)
Screenshot: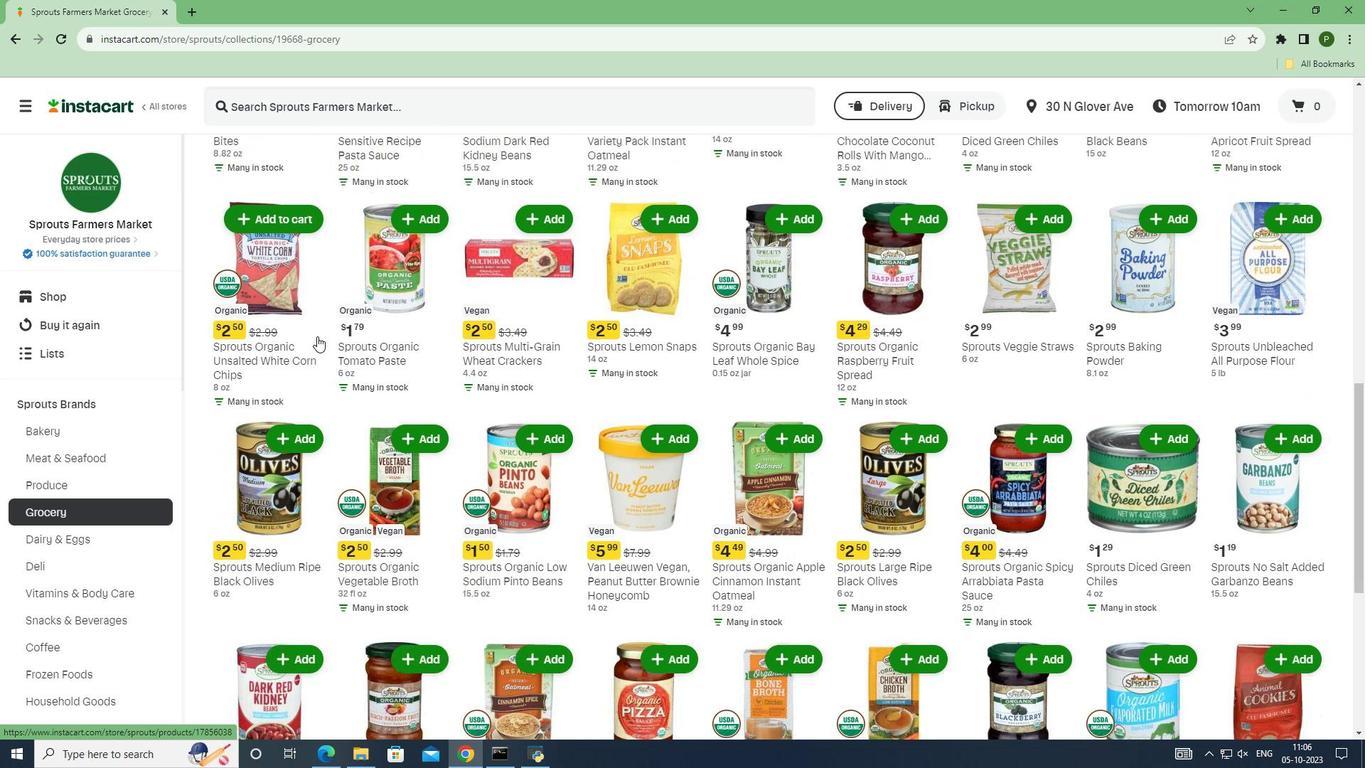 
Action: Mouse scrolled (317, 335) with delta (0, 0)
Screenshot: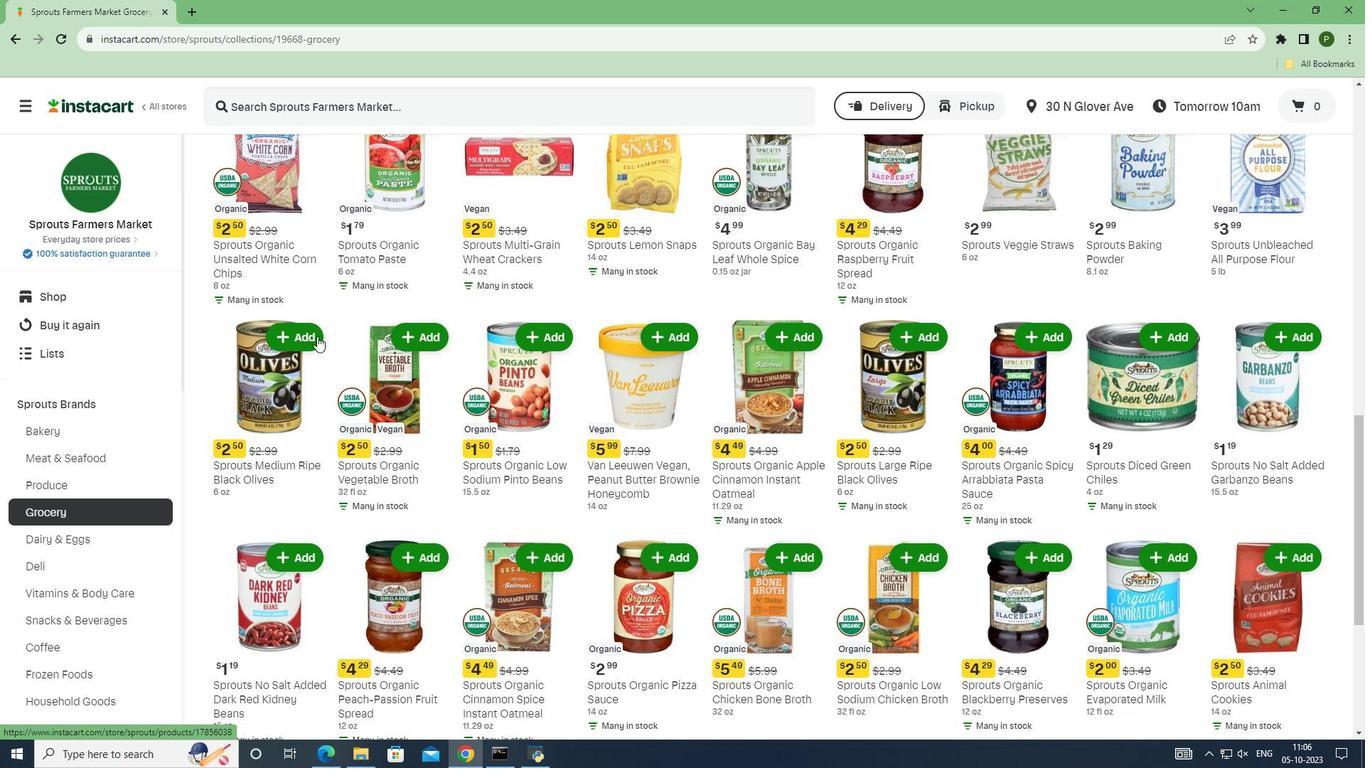 
Action: Mouse scrolled (317, 335) with delta (0, 0)
Screenshot: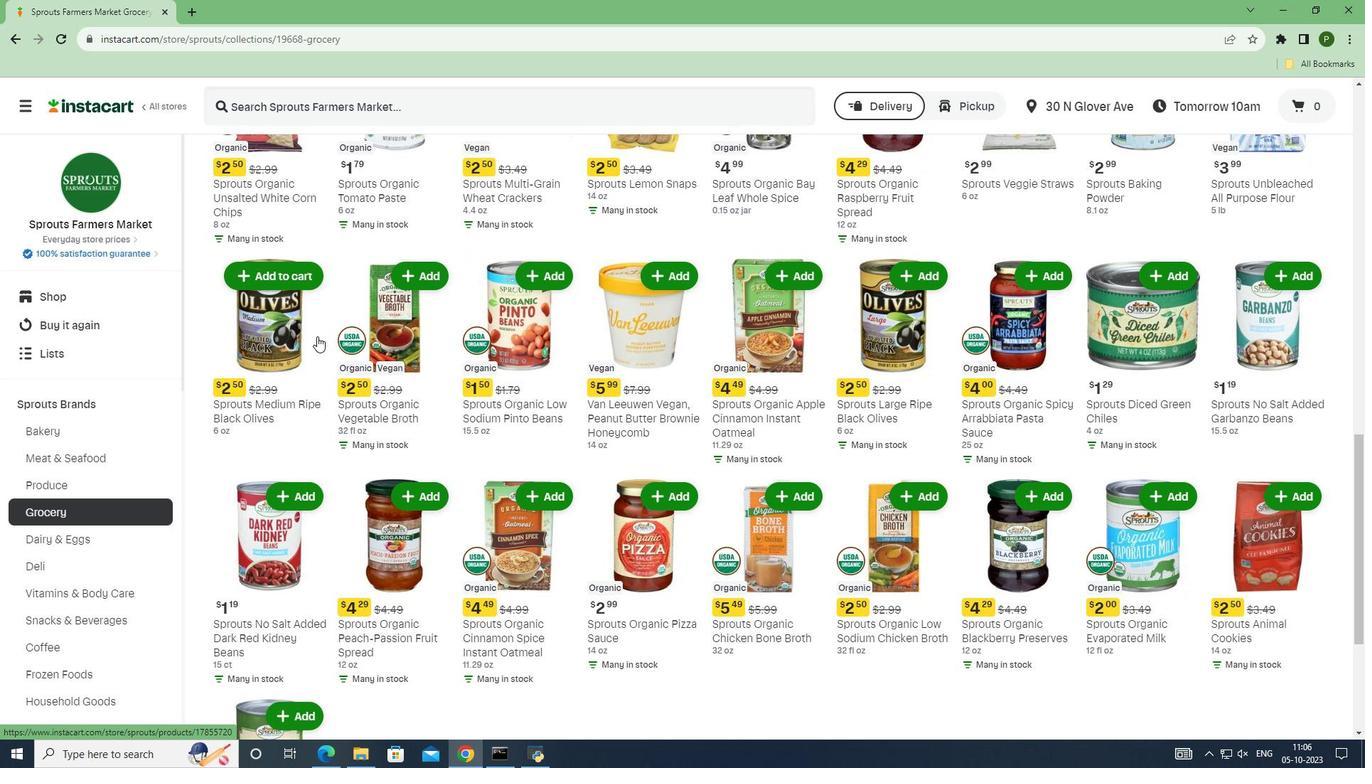 
Action: Mouse scrolled (317, 335) with delta (0, 0)
Screenshot: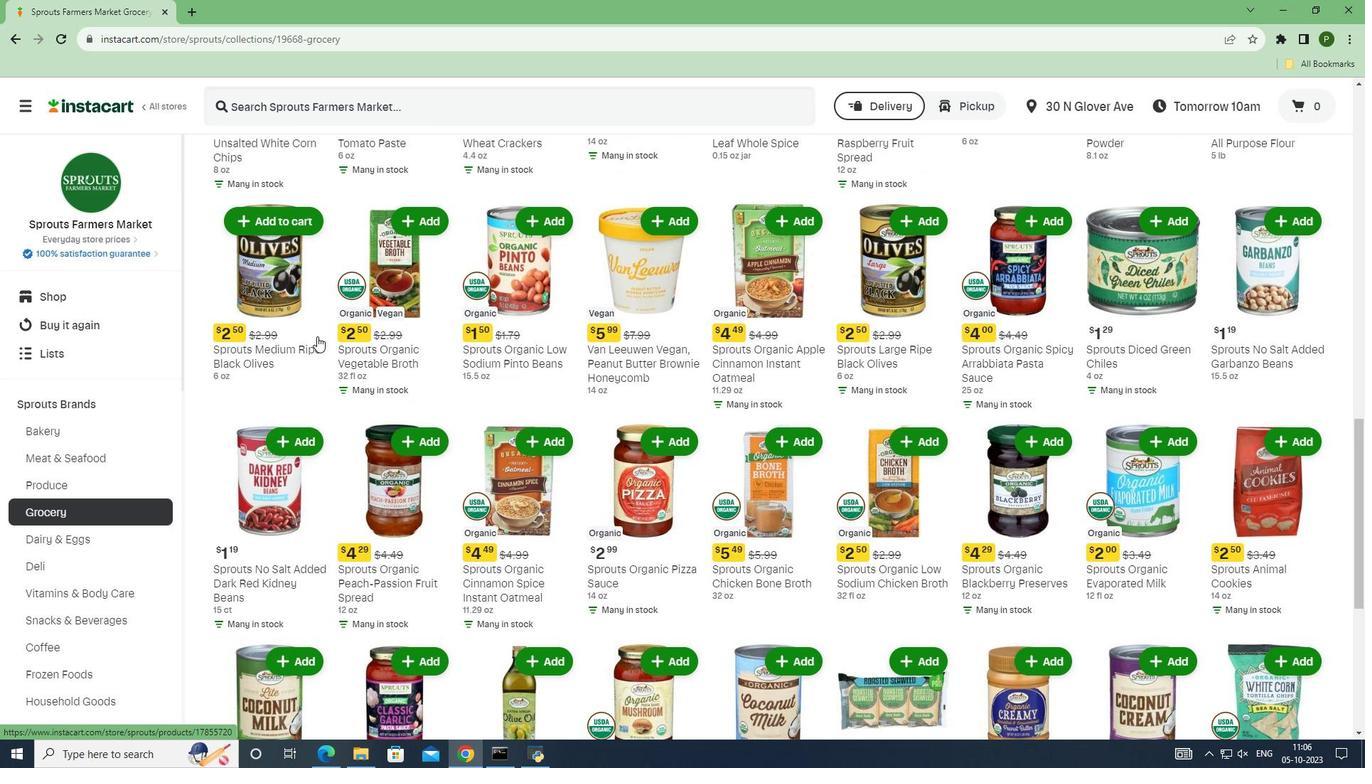 
Action: Mouse scrolled (317, 335) with delta (0, 0)
Screenshot: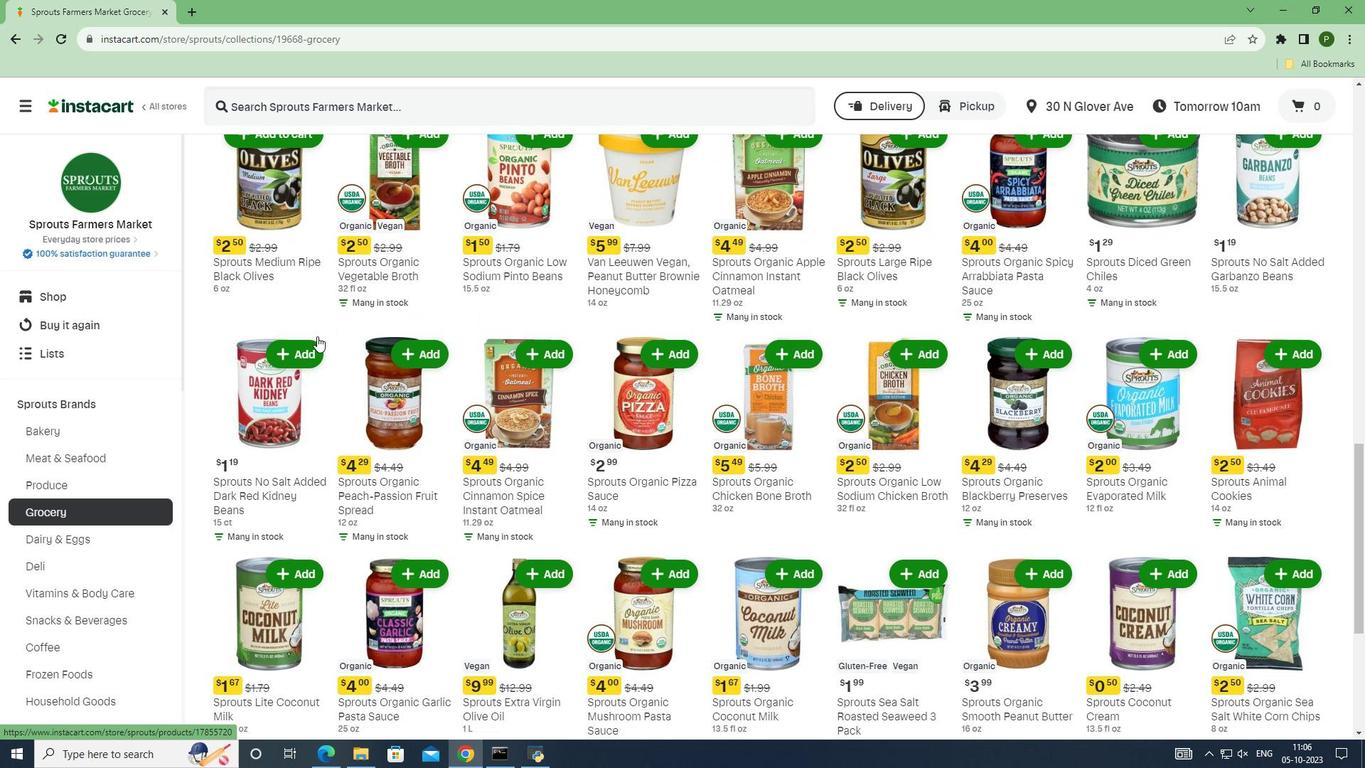 
Action: Mouse scrolled (317, 335) with delta (0, 0)
Screenshot: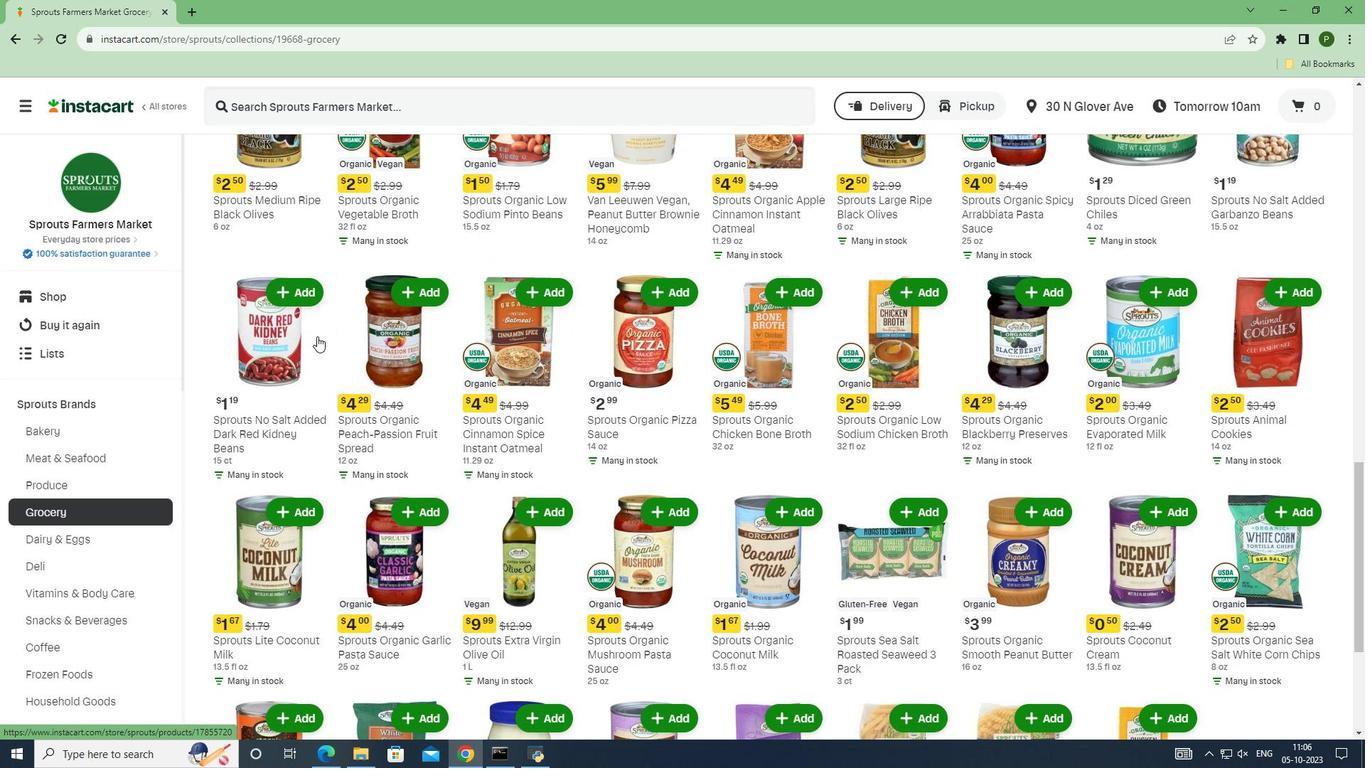 
Action: Mouse scrolled (317, 335) with delta (0, 0)
Screenshot: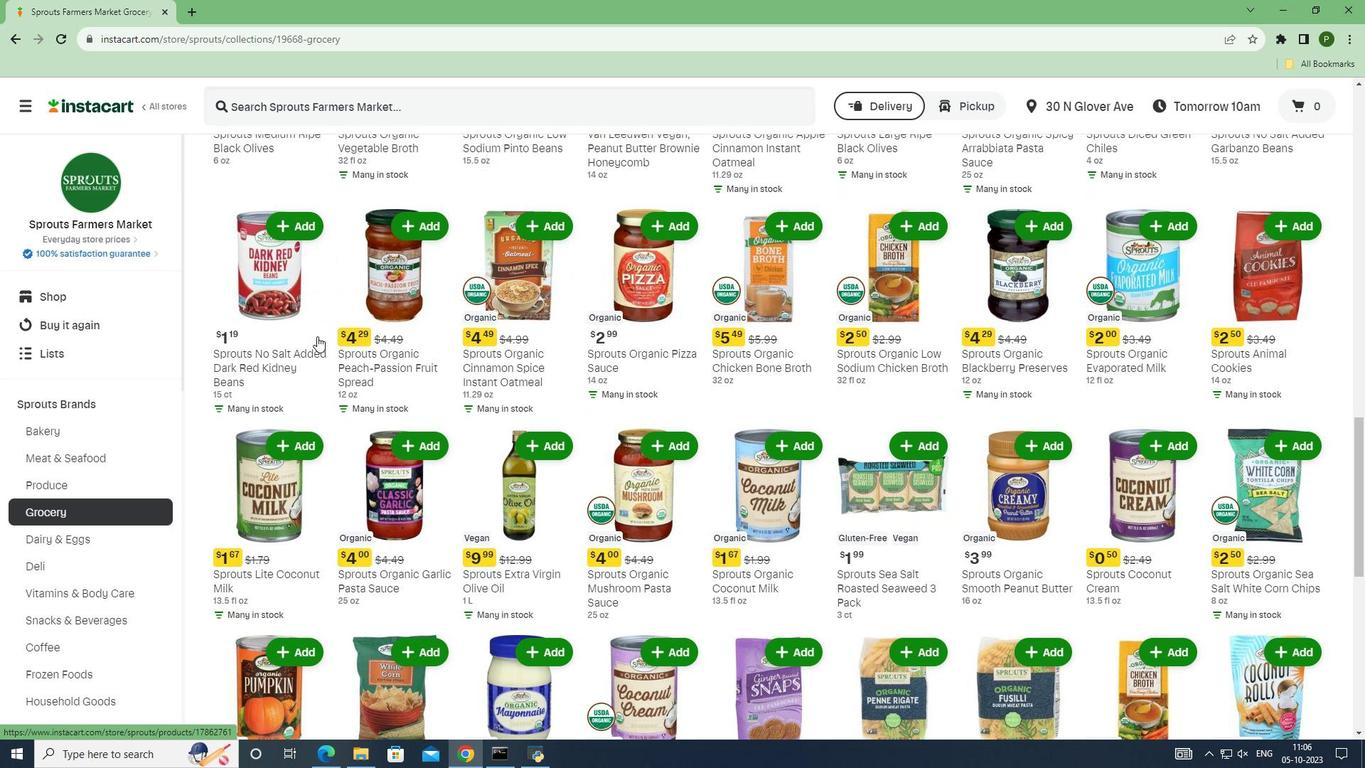 
Action: Mouse scrolled (317, 335) with delta (0, 0)
Screenshot: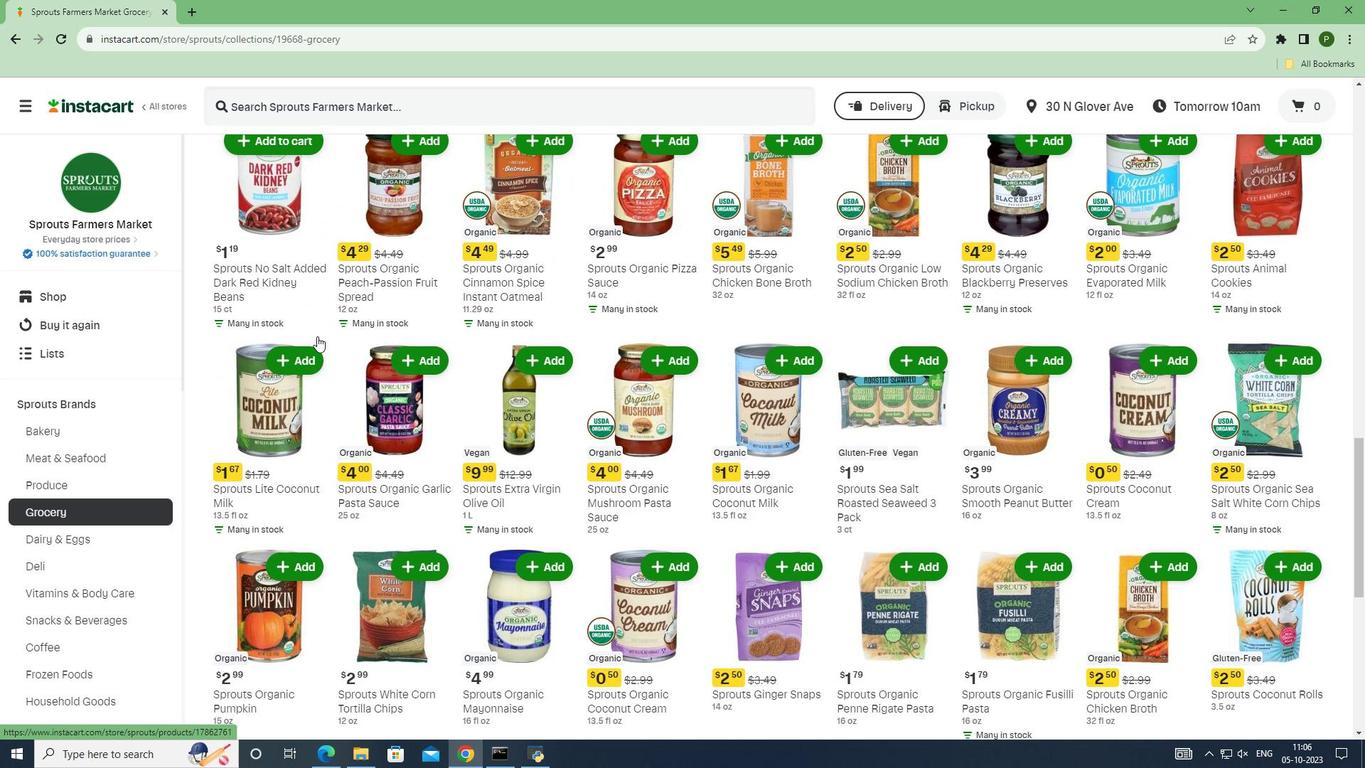 
Action: Mouse scrolled (317, 335) with delta (0, 0)
Screenshot: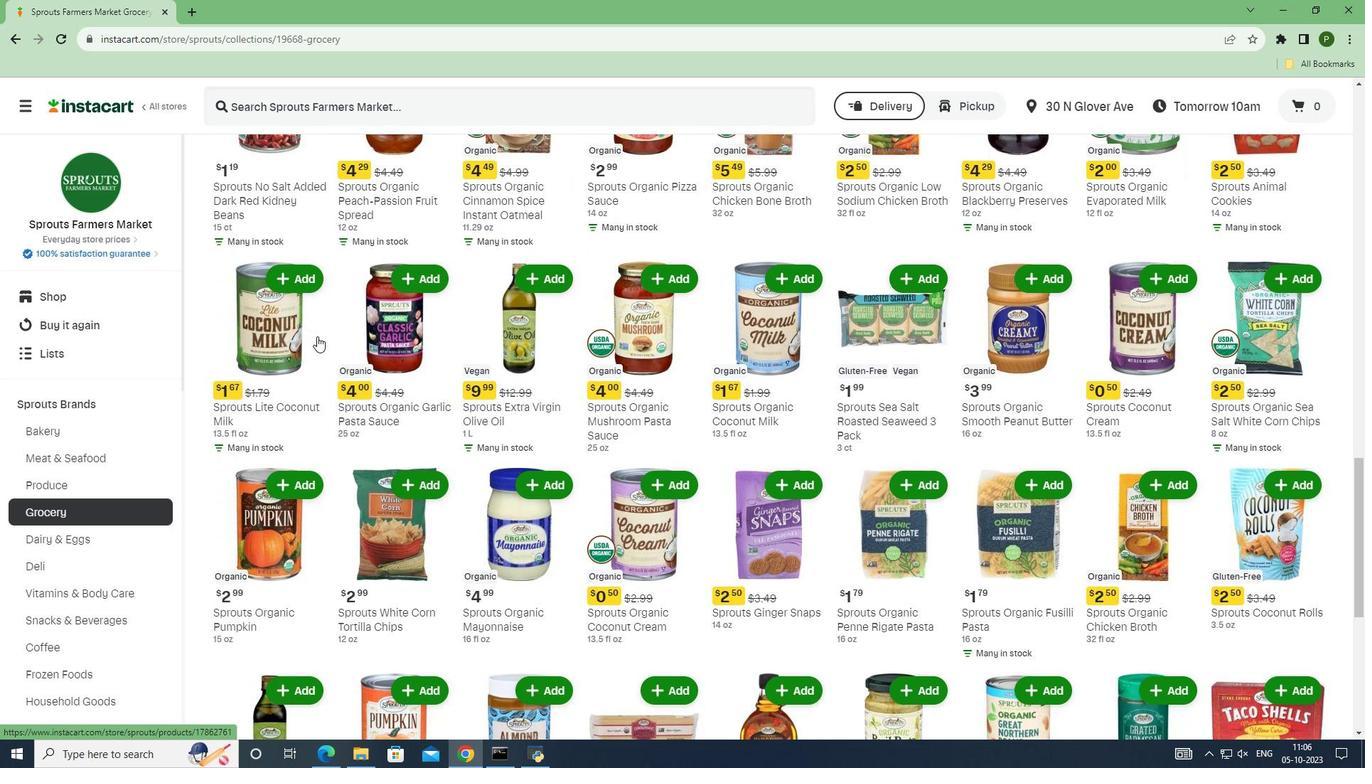 
Action: Mouse scrolled (317, 335) with delta (0, 0)
Screenshot: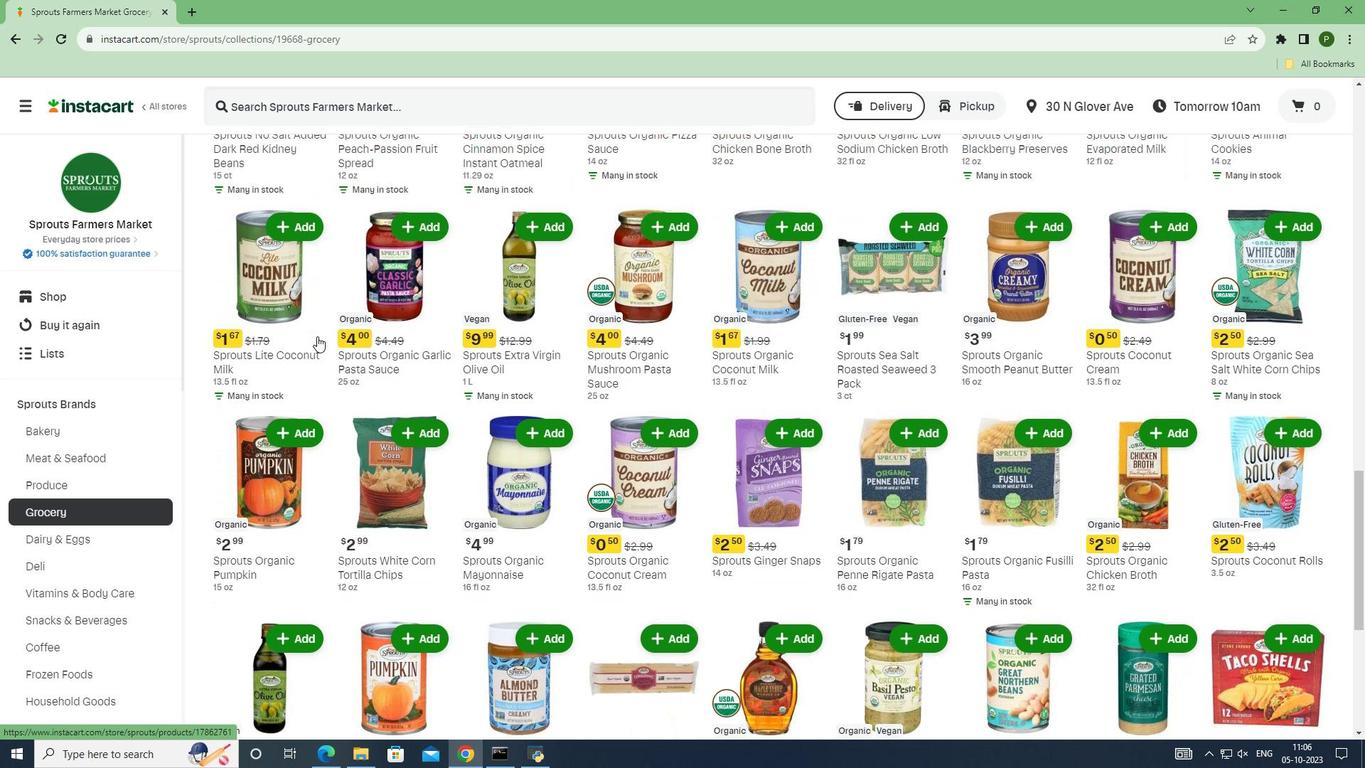 
Action: Mouse scrolled (317, 335) with delta (0, 0)
Screenshot: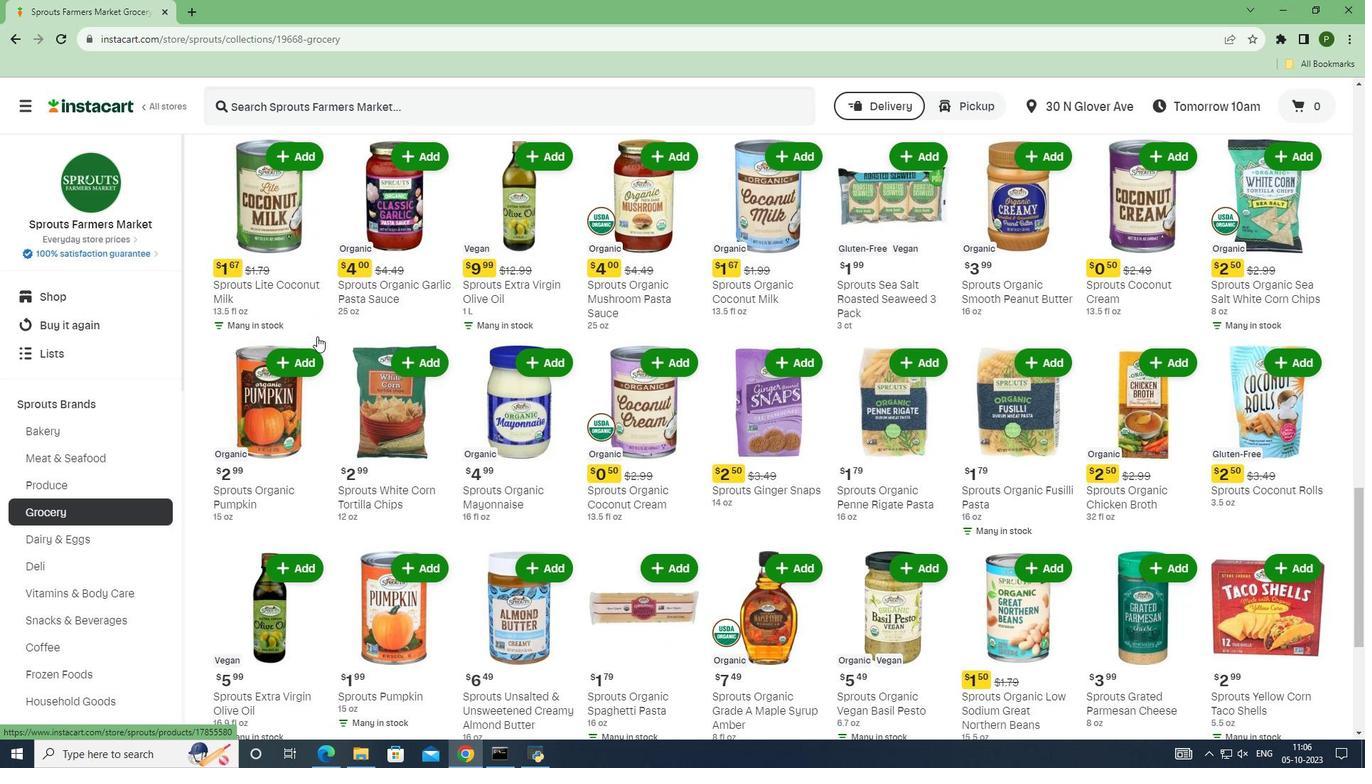 
Action: Mouse scrolled (317, 335) with delta (0, 0)
Screenshot: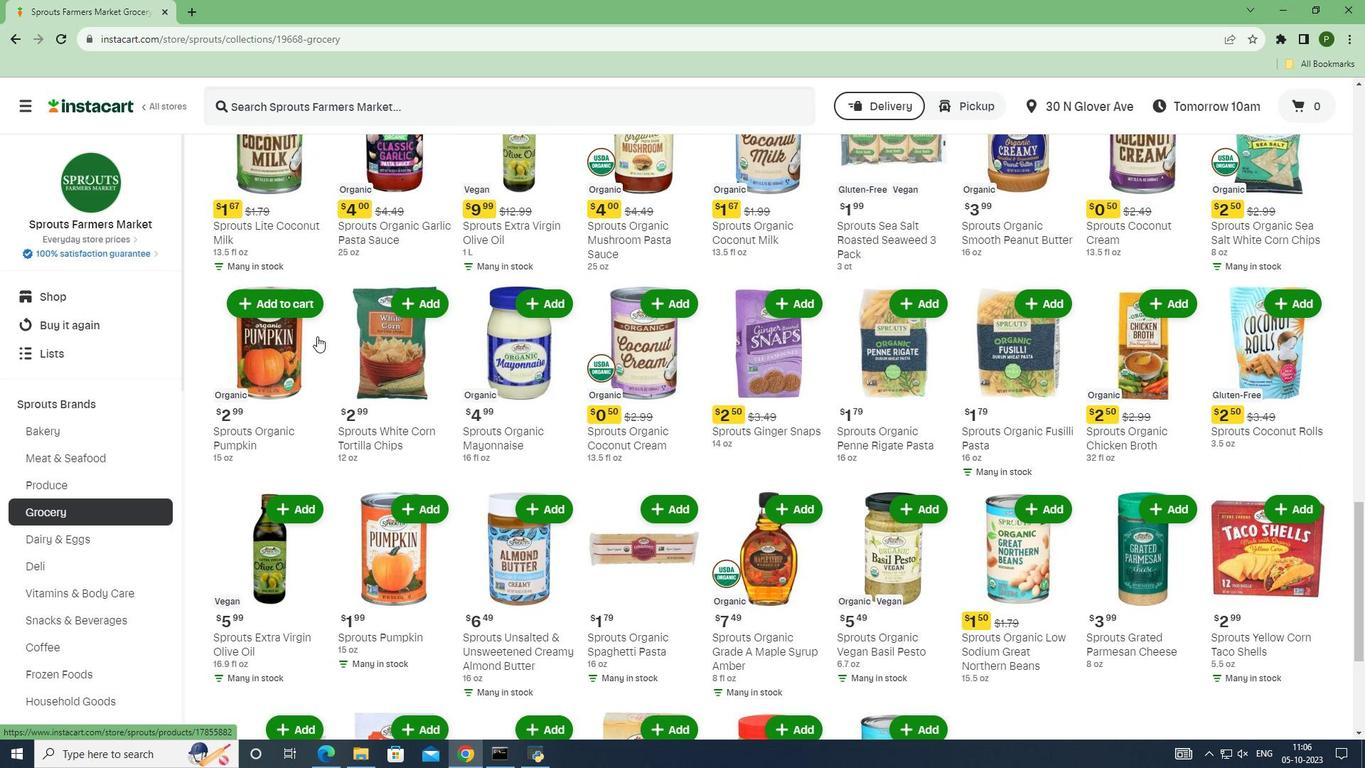 
Action: Mouse scrolled (317, 335) with delta (0, 0)
Screenshot: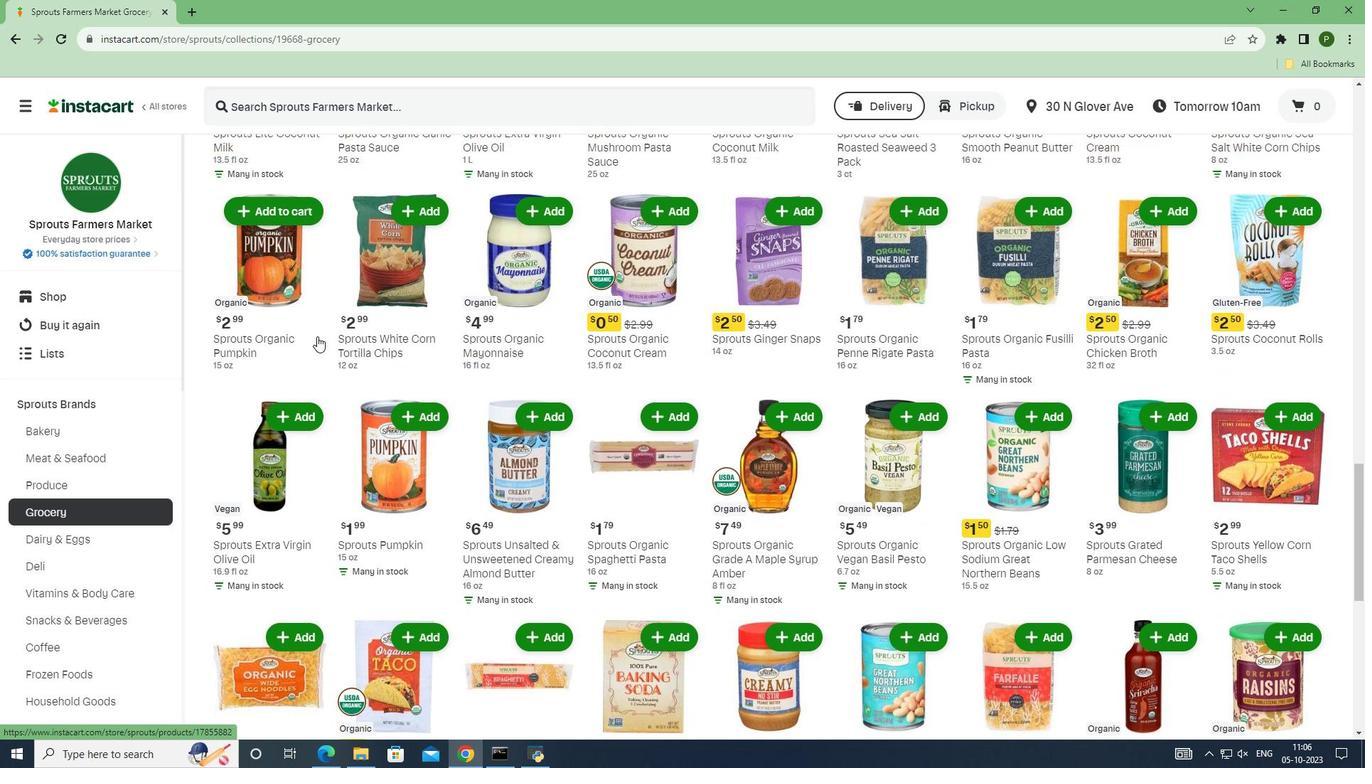 
Action: Mouse scrolled (317, 335) with delta (0, 0)
Screenshot: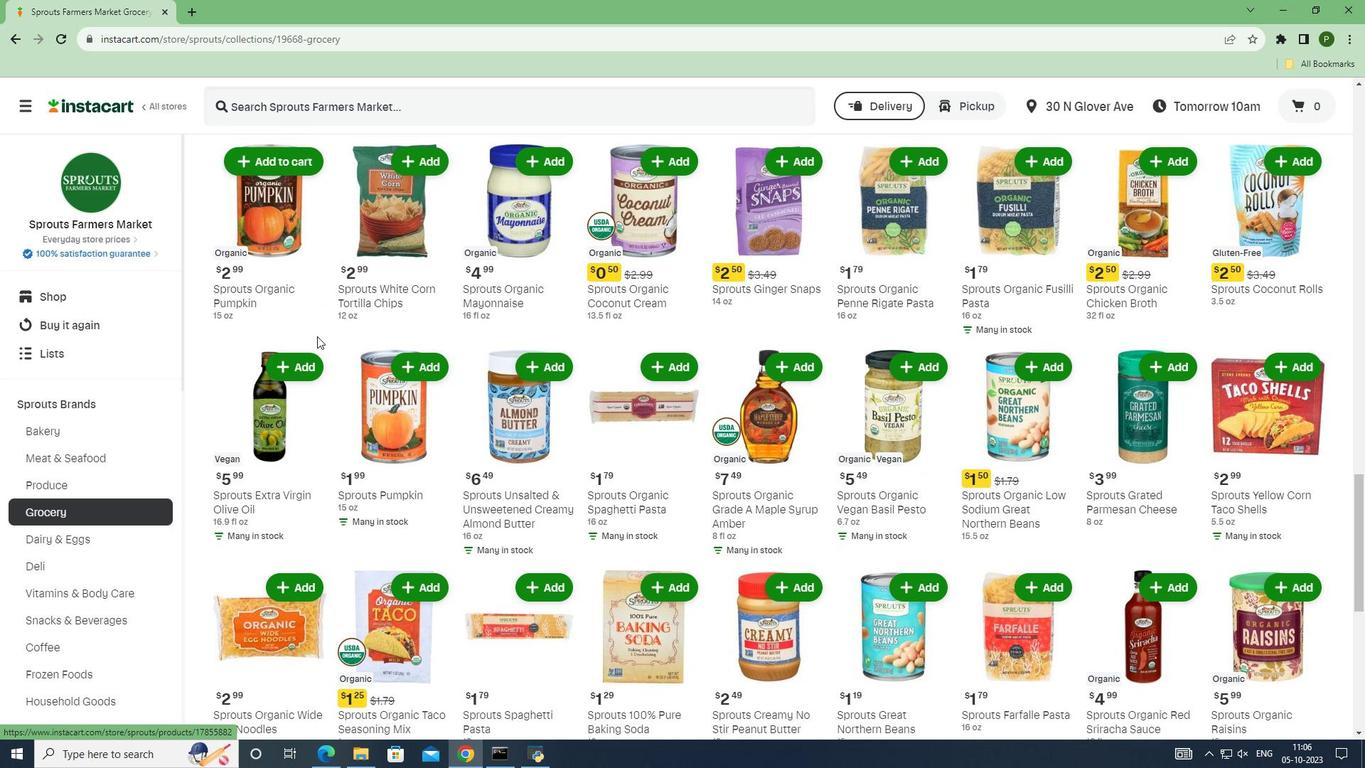 
Action: Mouse scrolled (317, 335) with delta (0, 0)
Screenshot: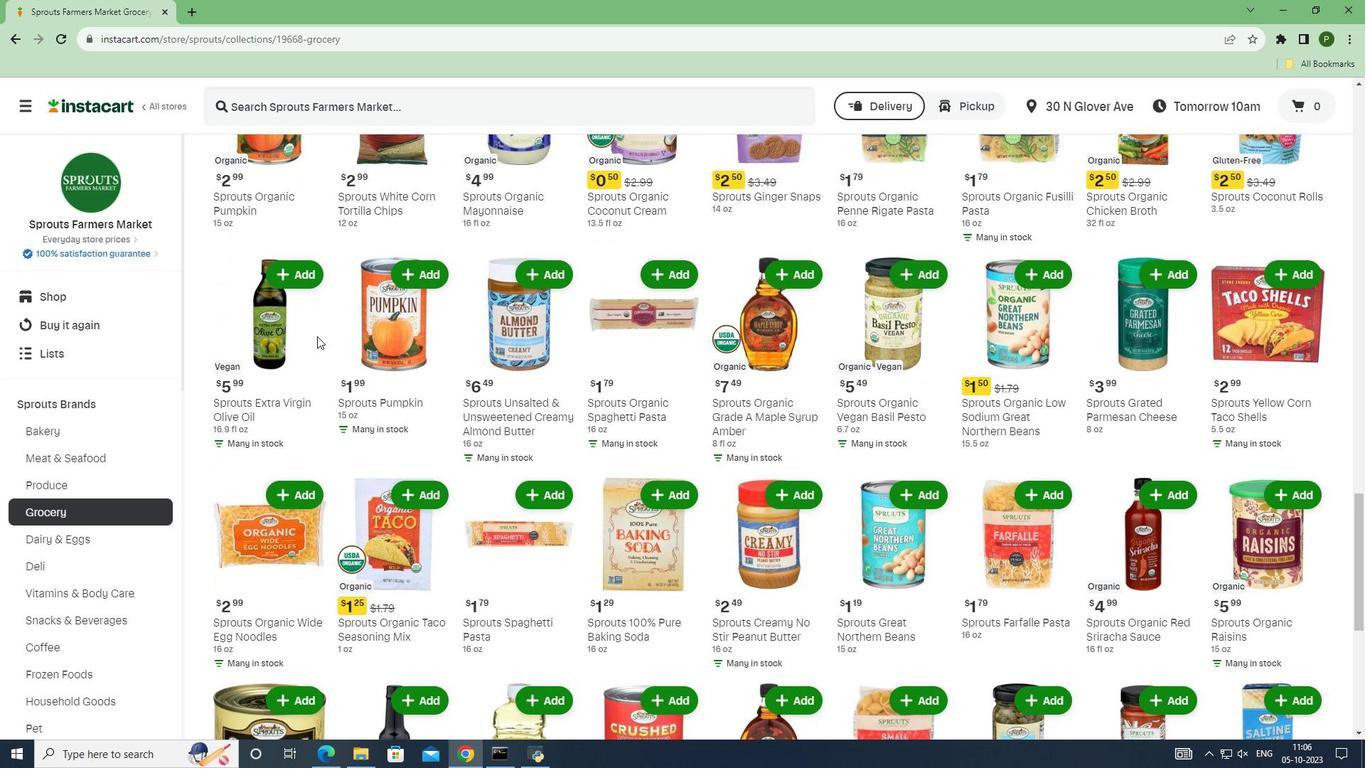
Action: Mouse scrolled (317, 335) with delta (0, 0)
Screenshot: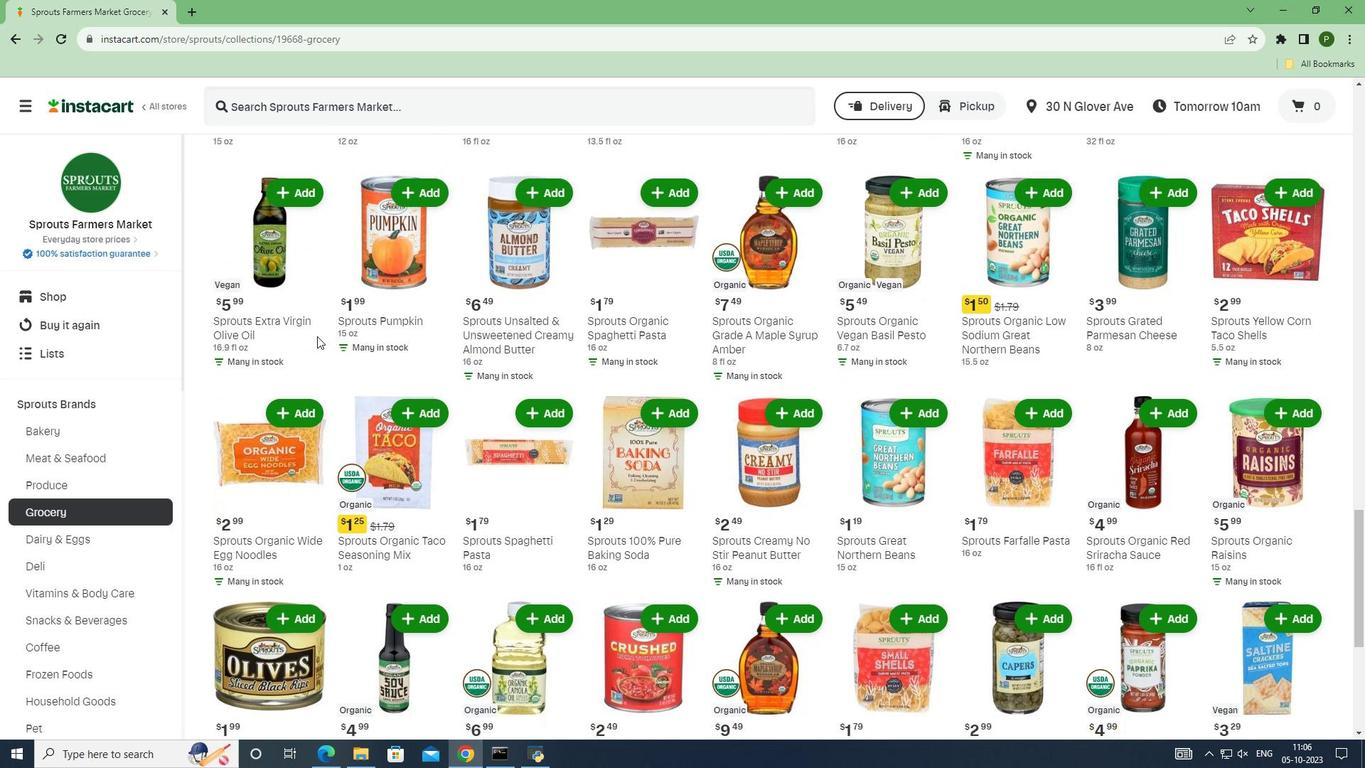 
Action: Mouse scrolled (317, 335) with delta (0, 0)
Screenshot: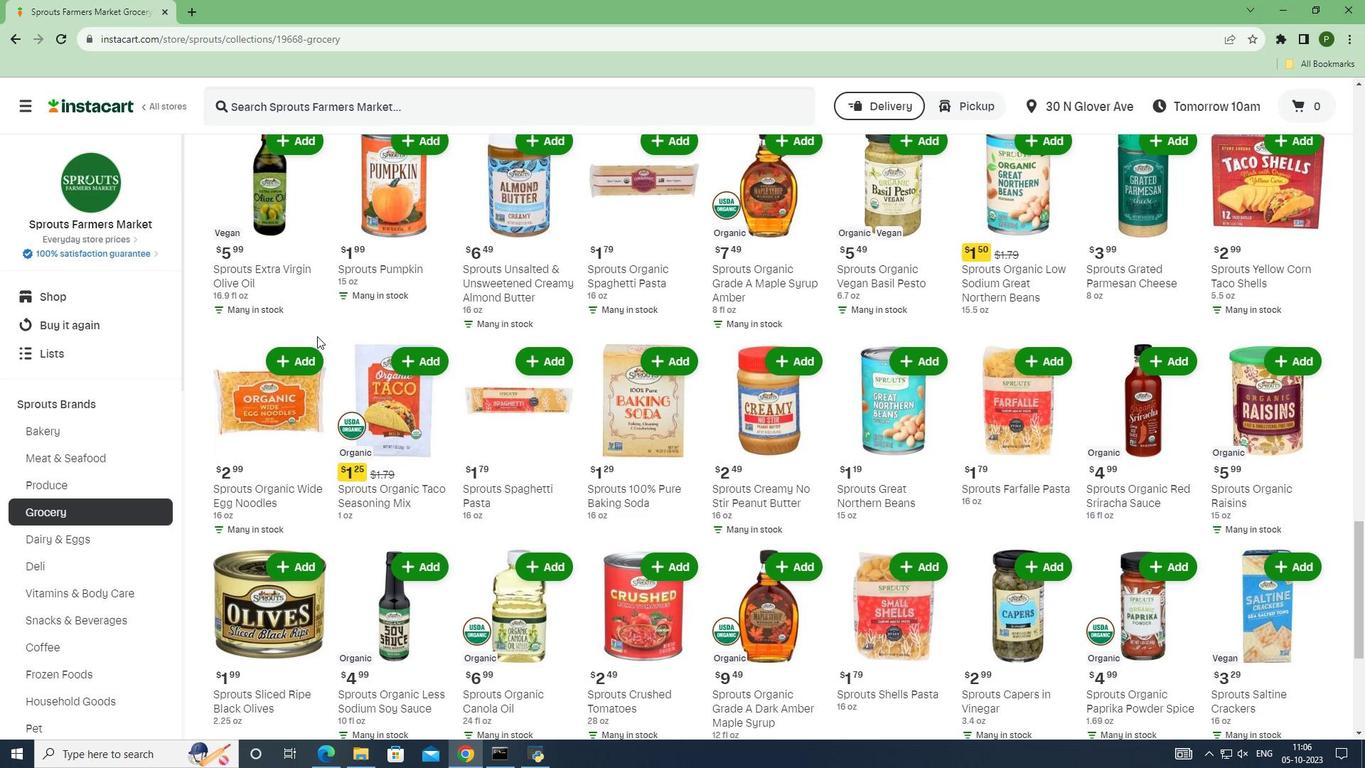 
Action: Mouse scrolled (317, 335) with delta (0, 0)
Screenshot: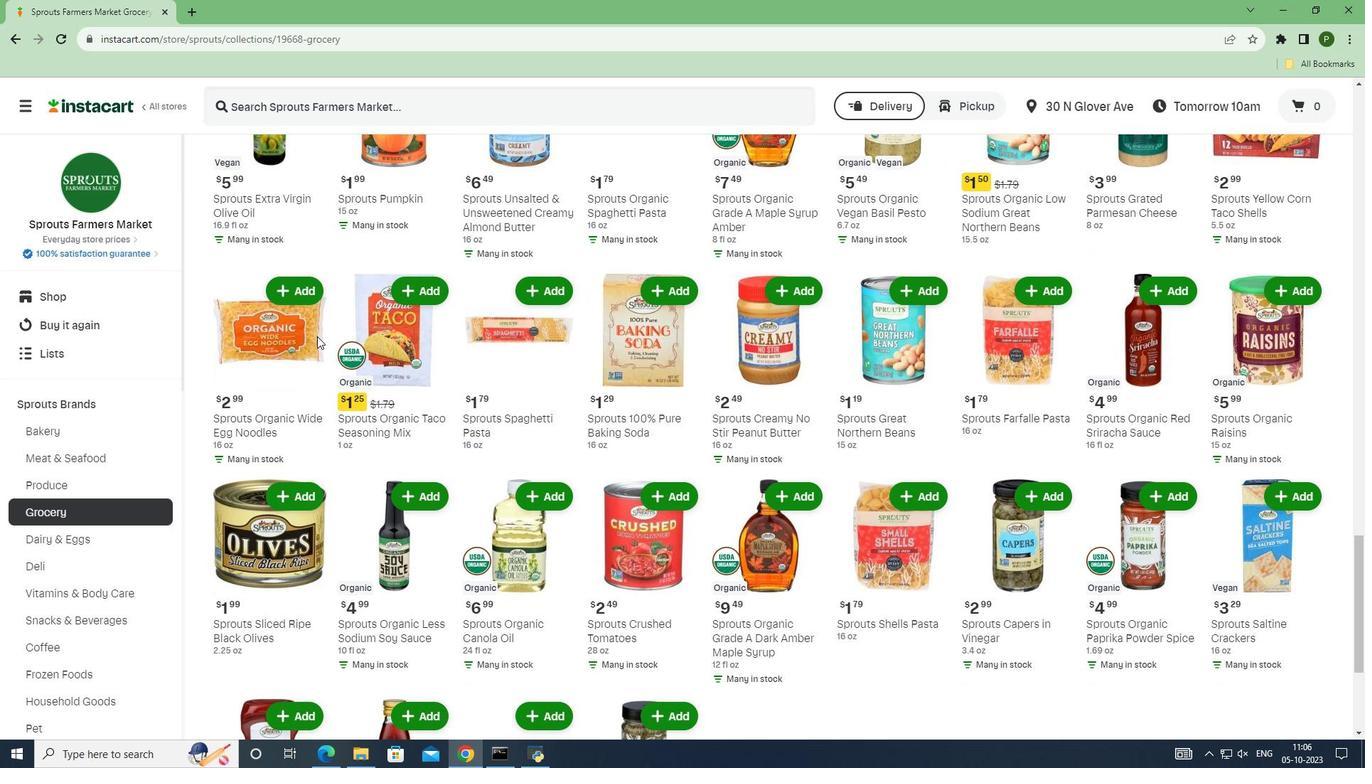 
Action: Mouse scrolled (317, 335) with delta (0, 0)
Screenshot: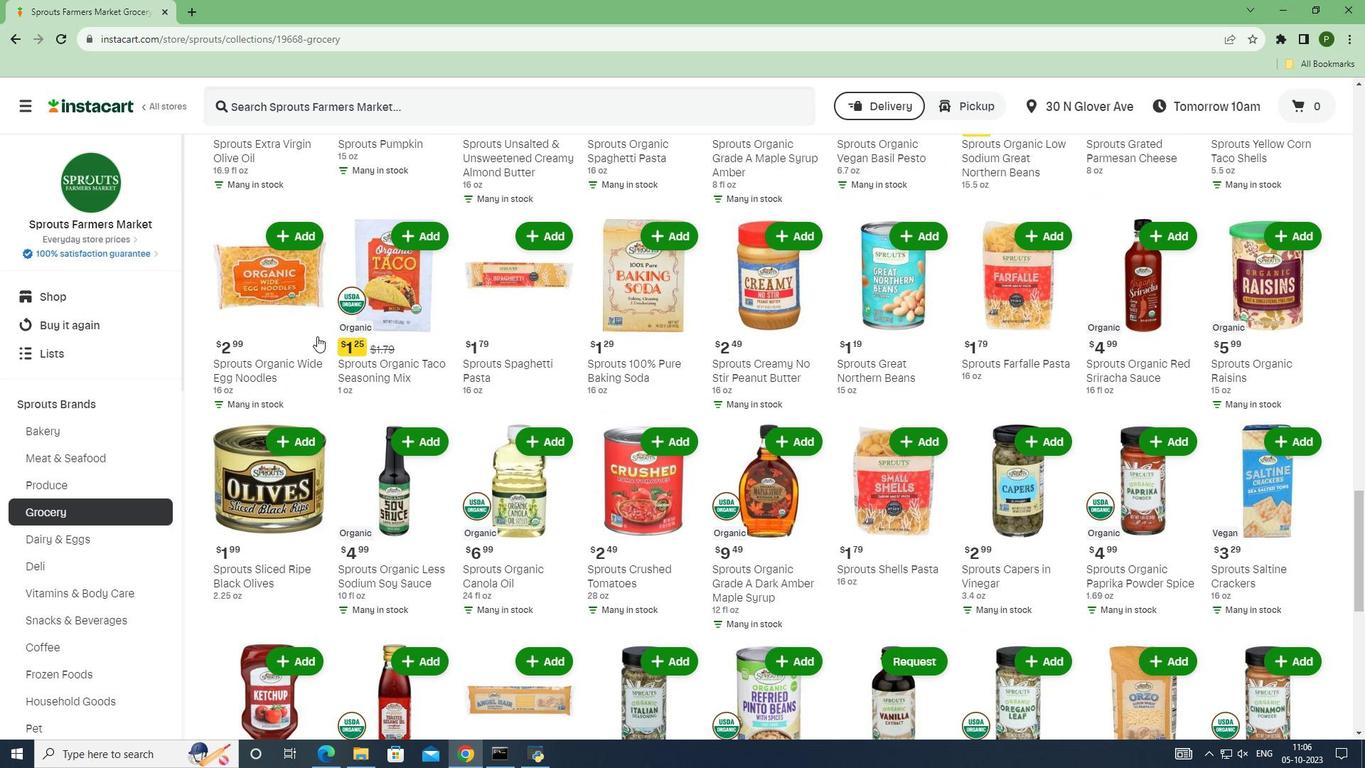 
Action: Mouse scrolled (317, 335) with delta (0, 0)
Screenshot: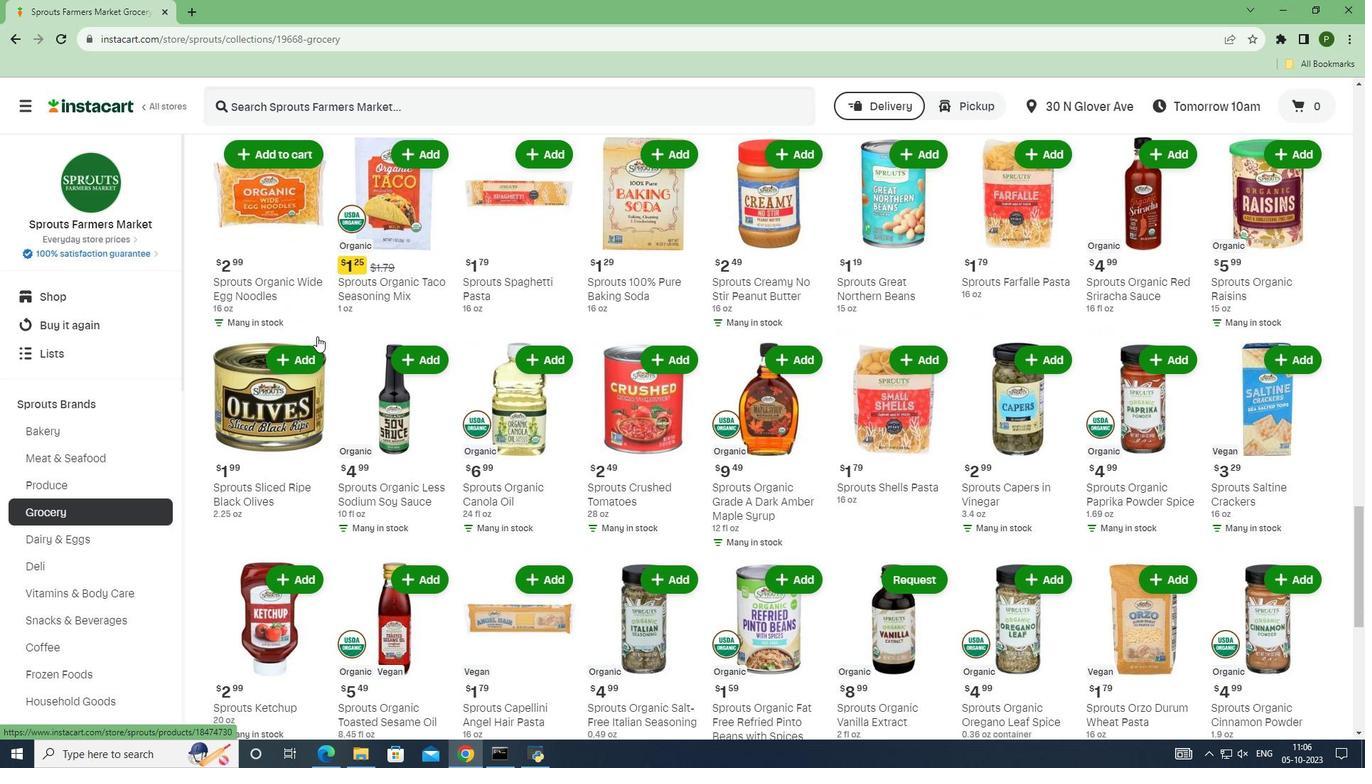 
Action: Mouse scrolled (317, 335) with delta (0, 0)
Screenshot: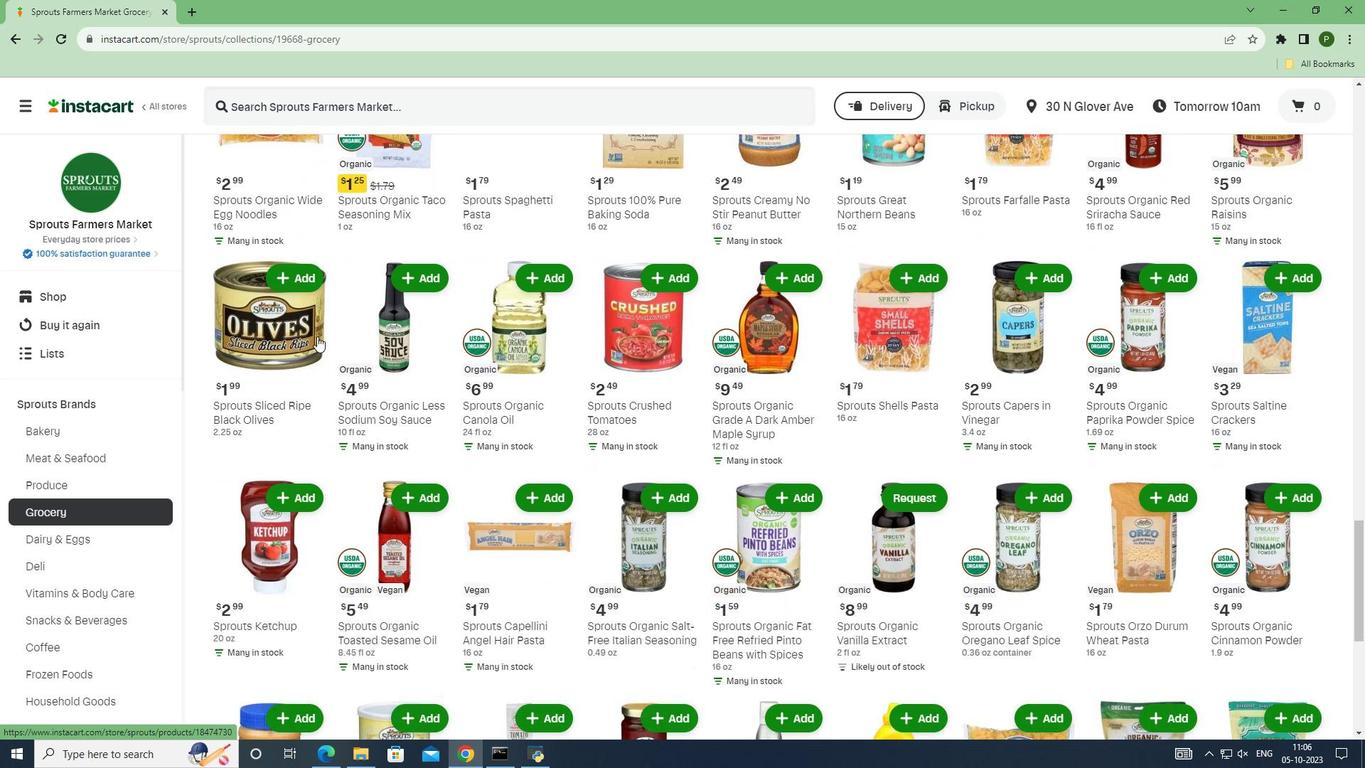 
Action: Mouse scrolled (317, 337) with delta (0, 0)
Screenshot: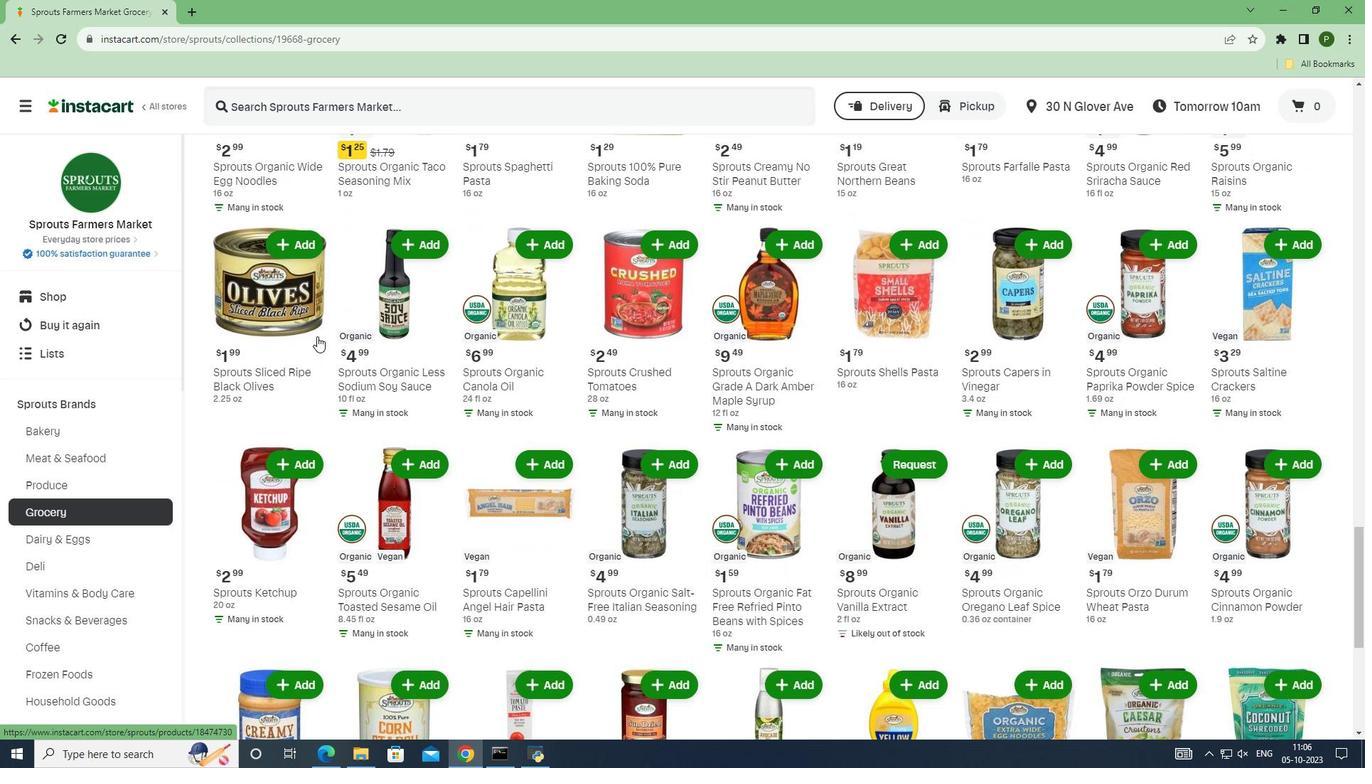 
Action: Mouse scrolled (317, 335) with delta (0, 0)
Screenshot: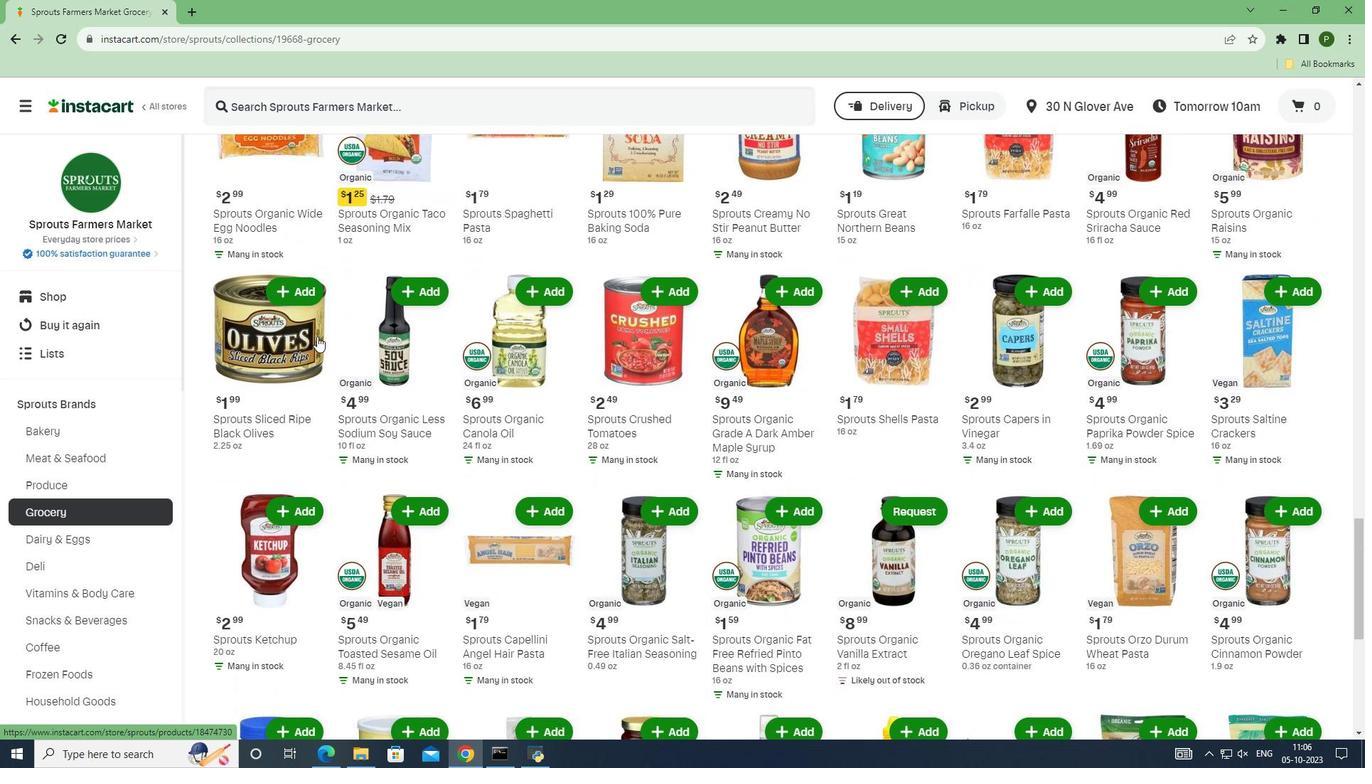 
Action: Mouse scrolled (317, 335) with delta (0, 0)
Screenshot: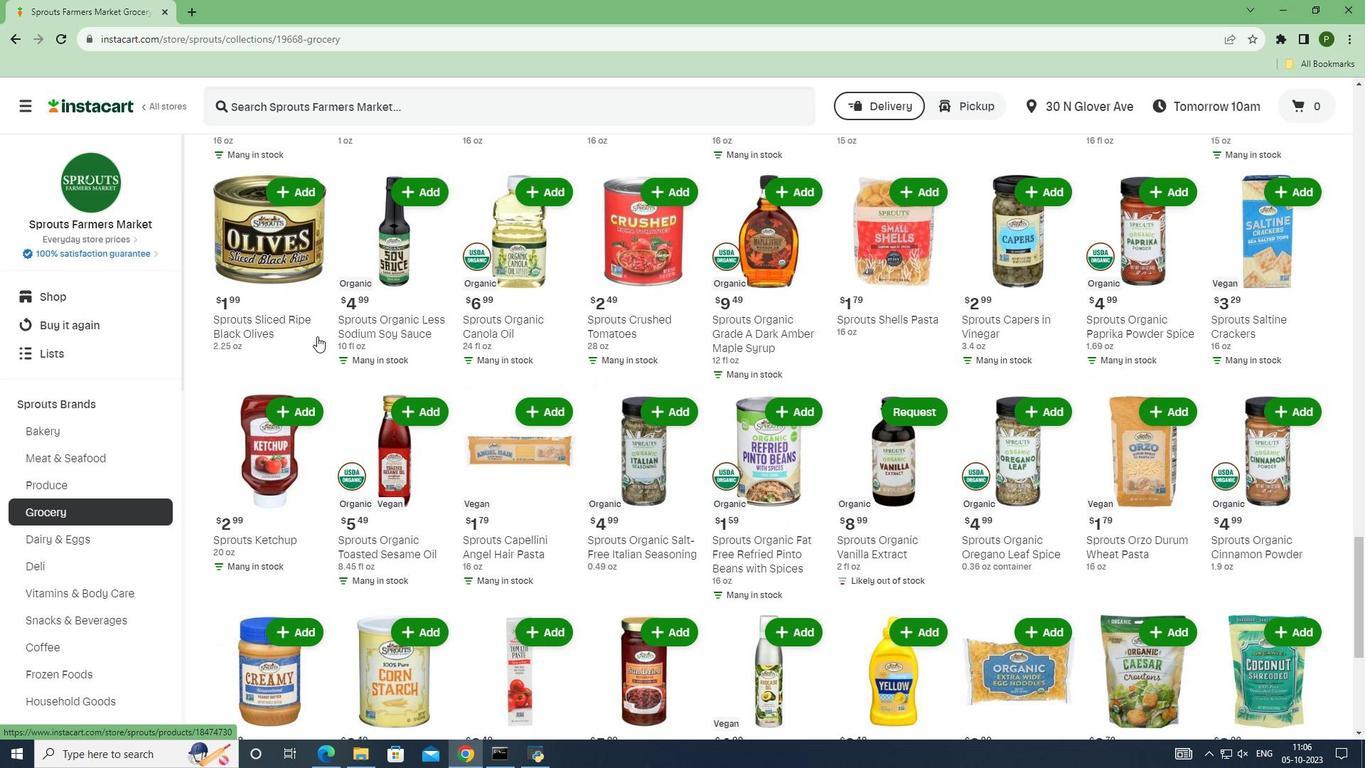 
Action: Mouse scrolled (317, 335) with delta (0, 0)
Screenshot: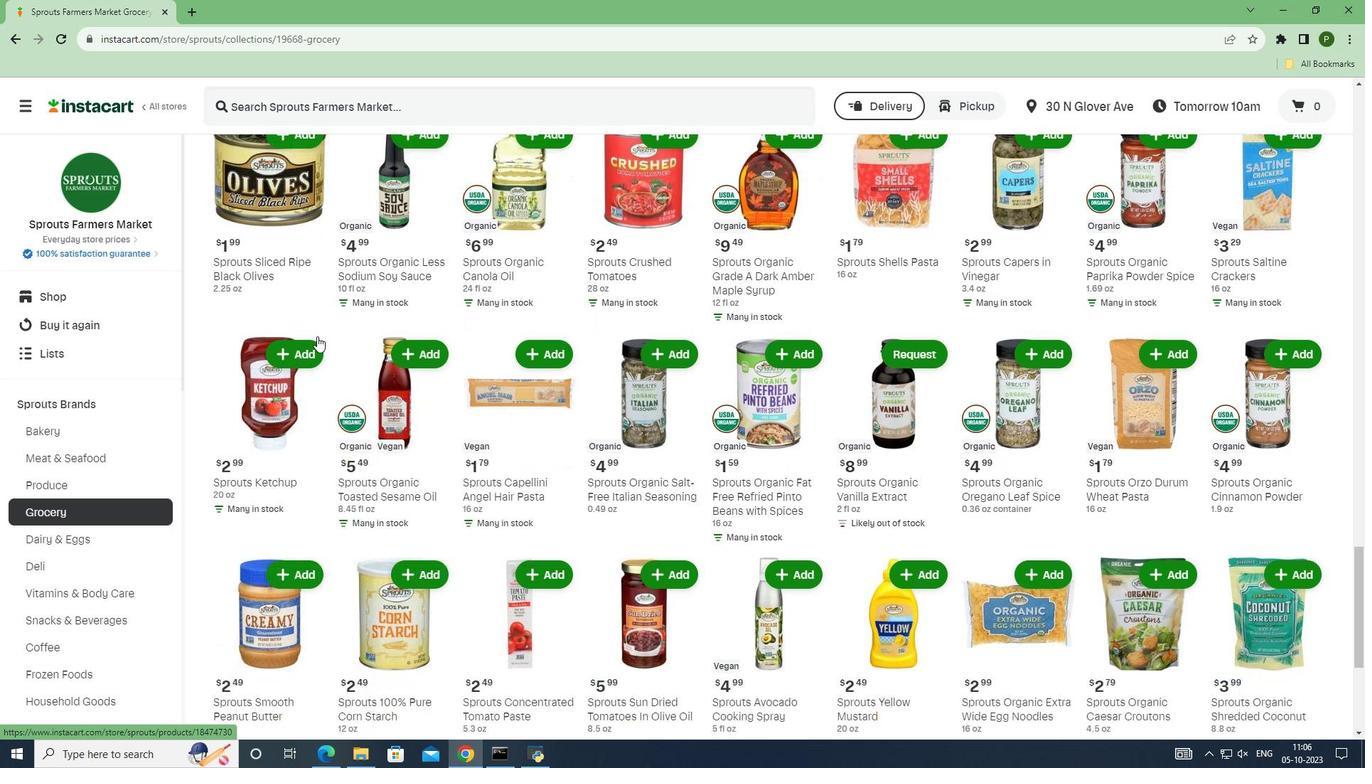 
Action: Mouse scrolled (317, 335) with delta (0, 0)
Screenshot: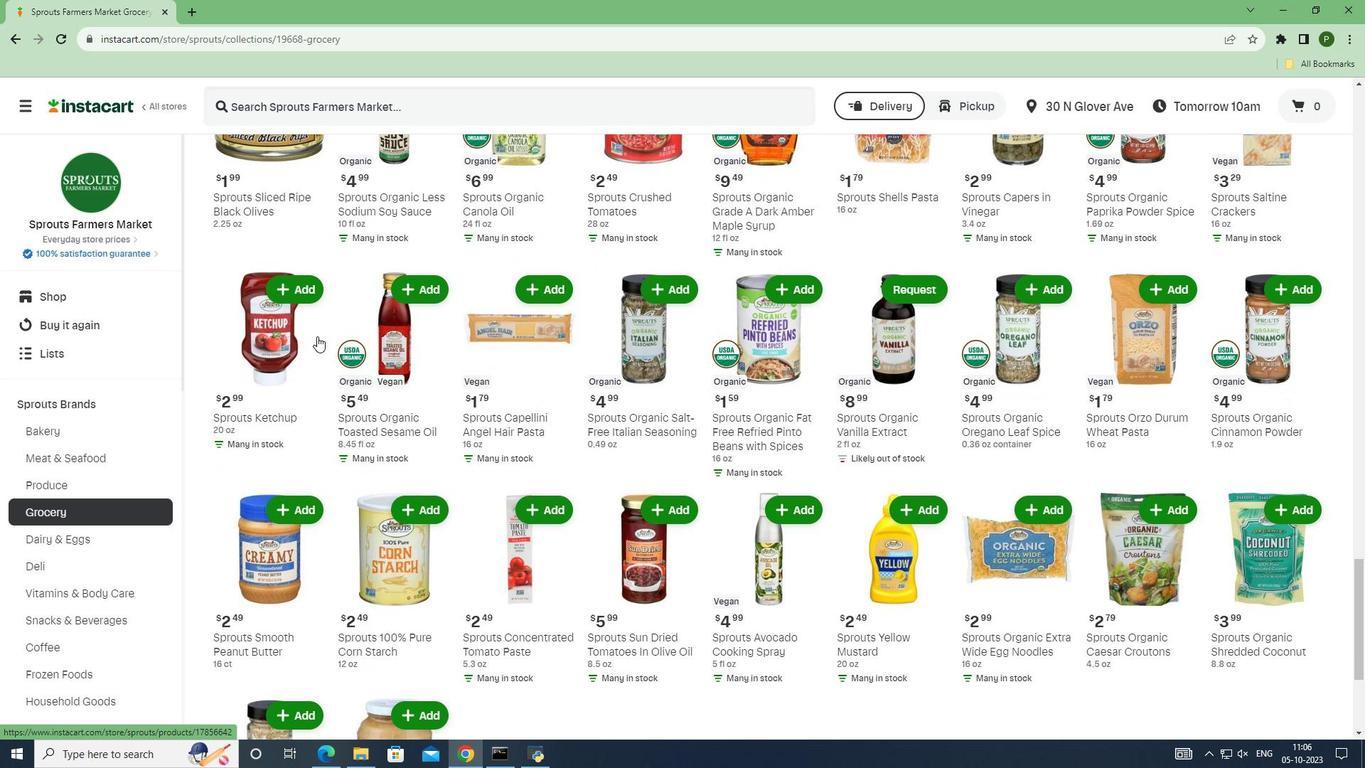 
Action: Mouse scrolled (317, 335) with delta (0, 0)
Screenshot: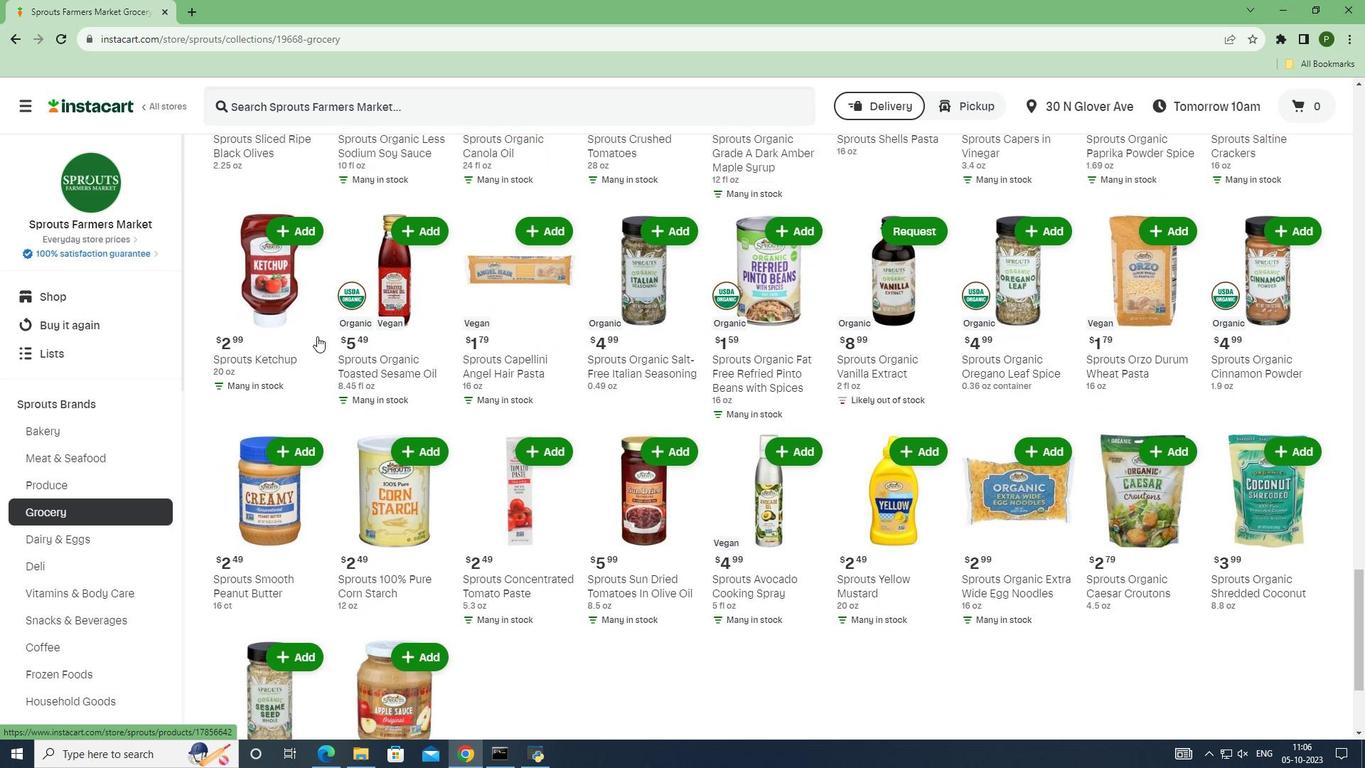 
Action: Mouse scrolled (317, 337) with delta (0, 0)
Screenshot: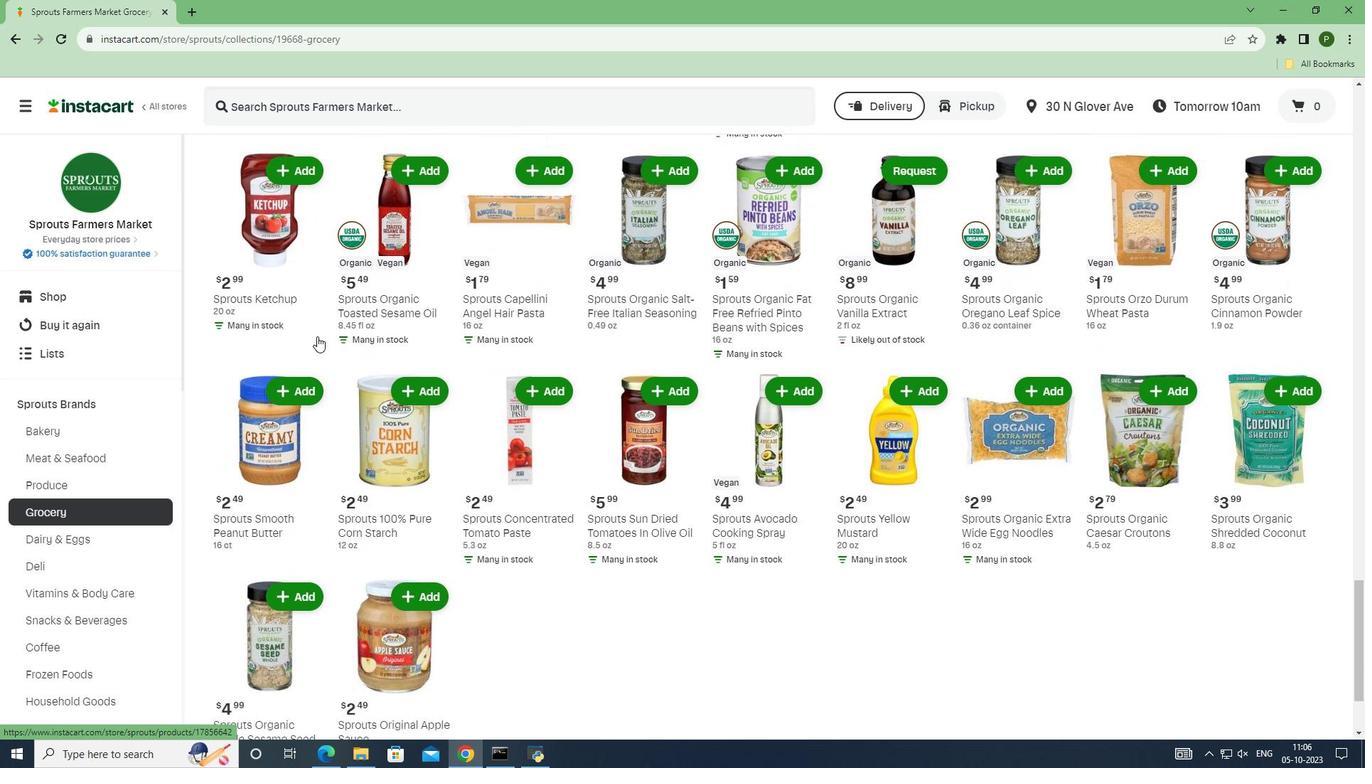 
Action: Mouse scrolled (317, 335) with delta (0, 0)
Screenshot: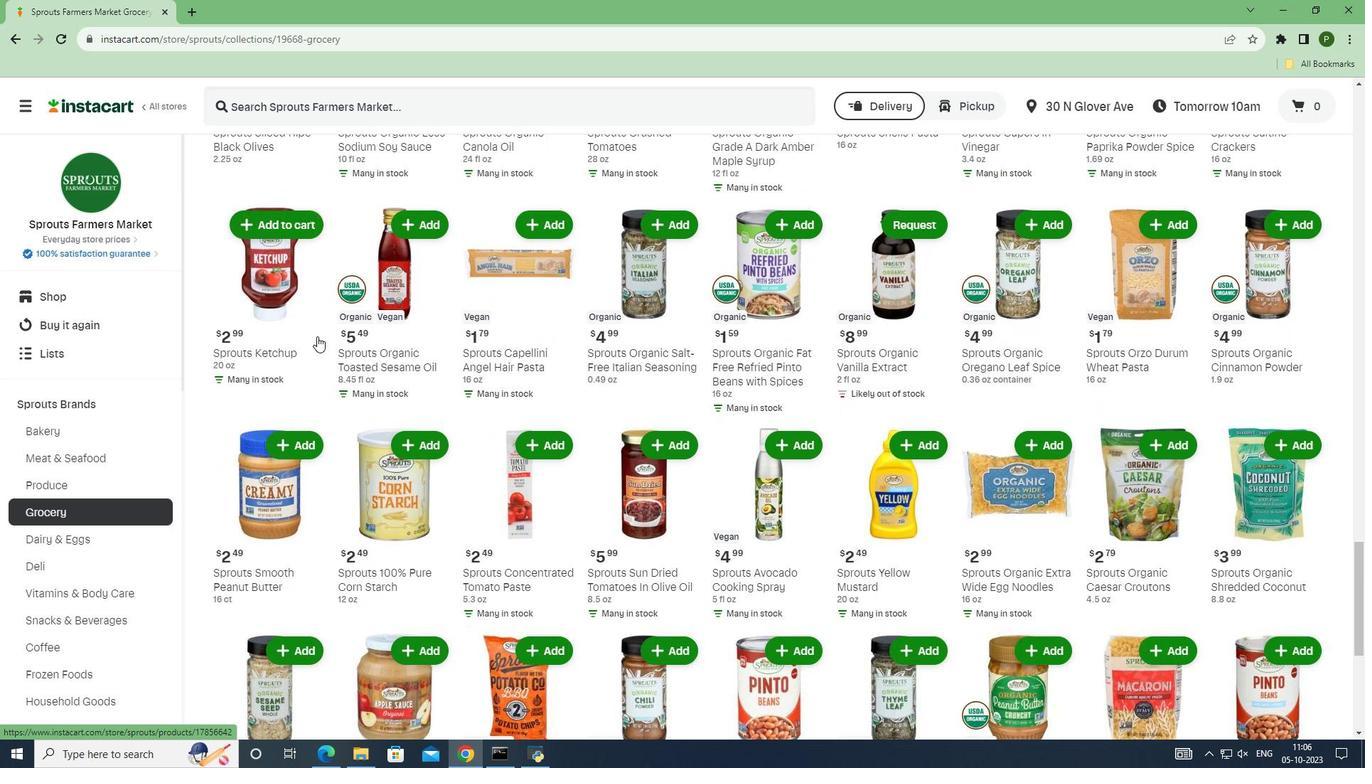
Action: Mouse scrolled (317, 335) with delta (0, 0)
Screenshot: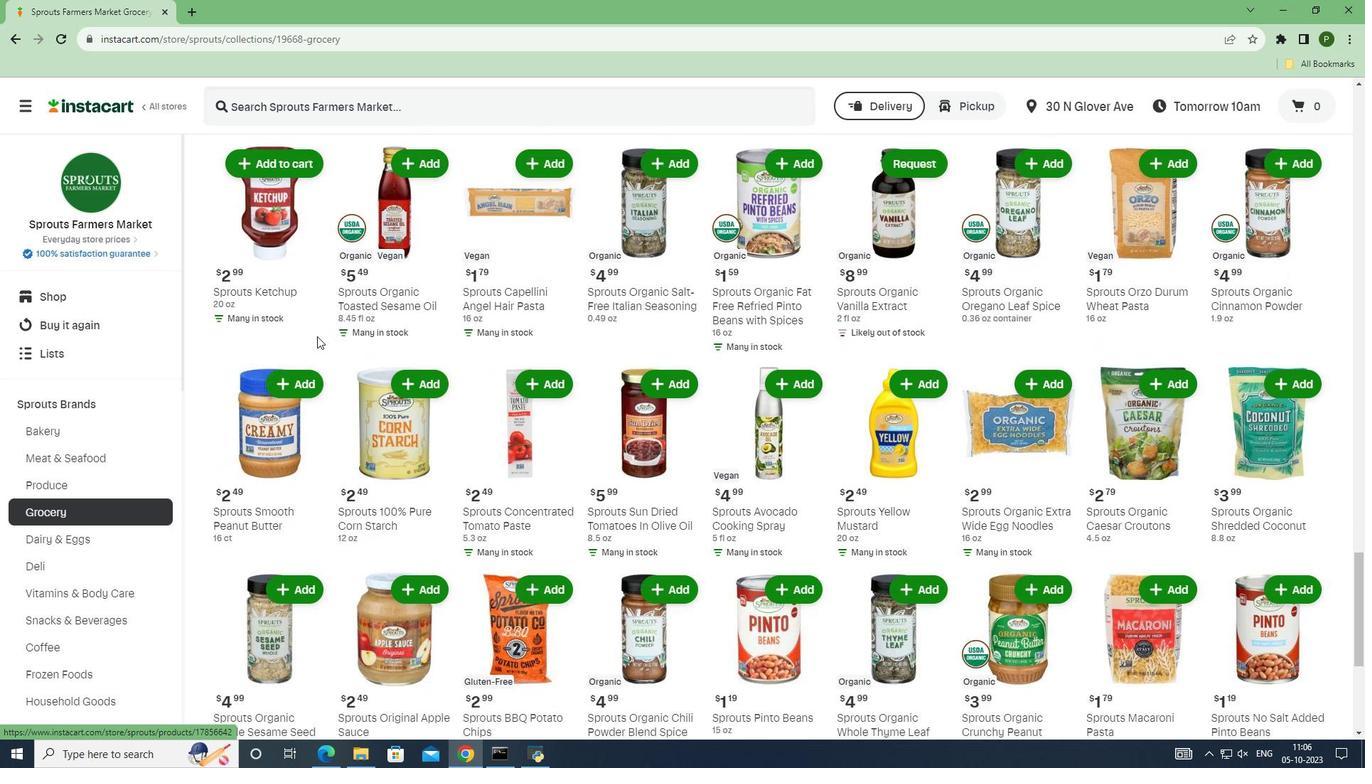 
Action: Mouse scrolled (317, 337) with delta (0, 0)
Screenshot: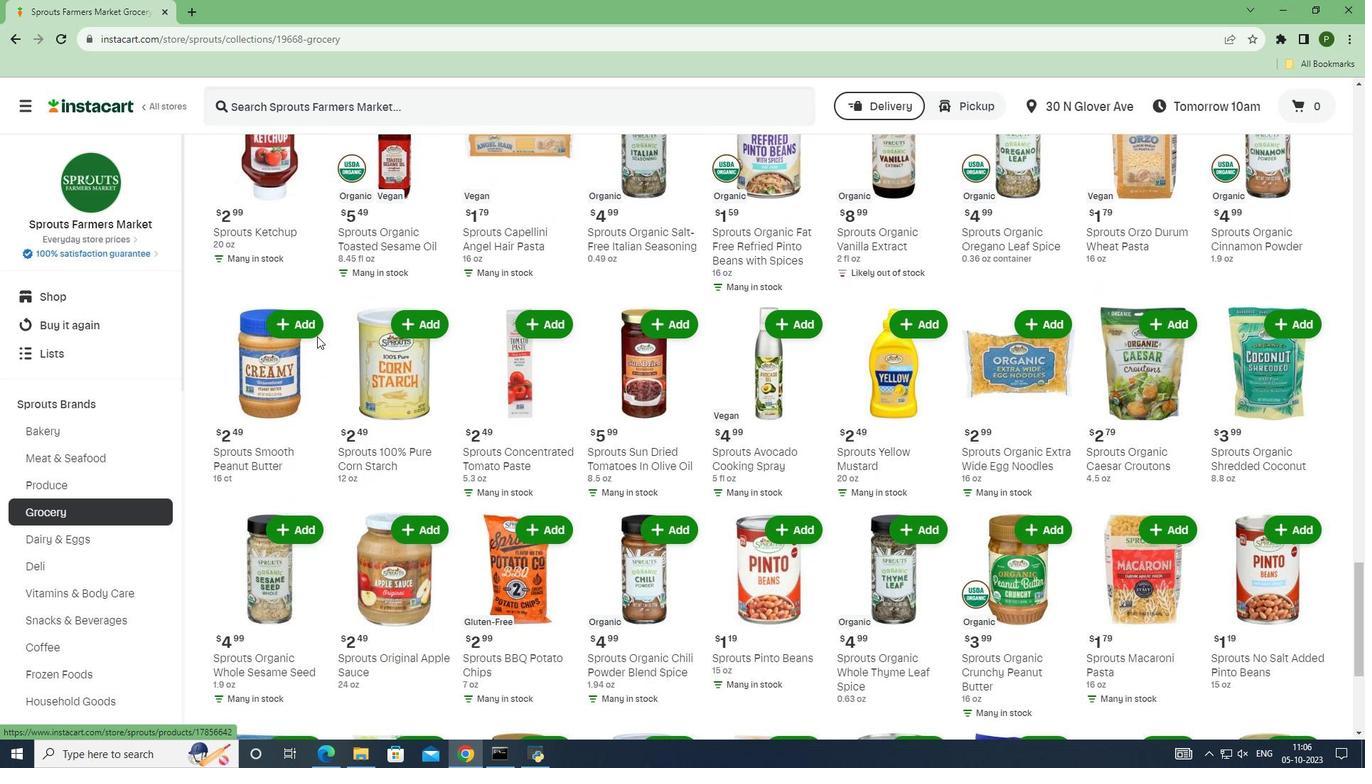 
Action: Mouse scrolled (317, 335) with delta (0, 0)
Screenshot: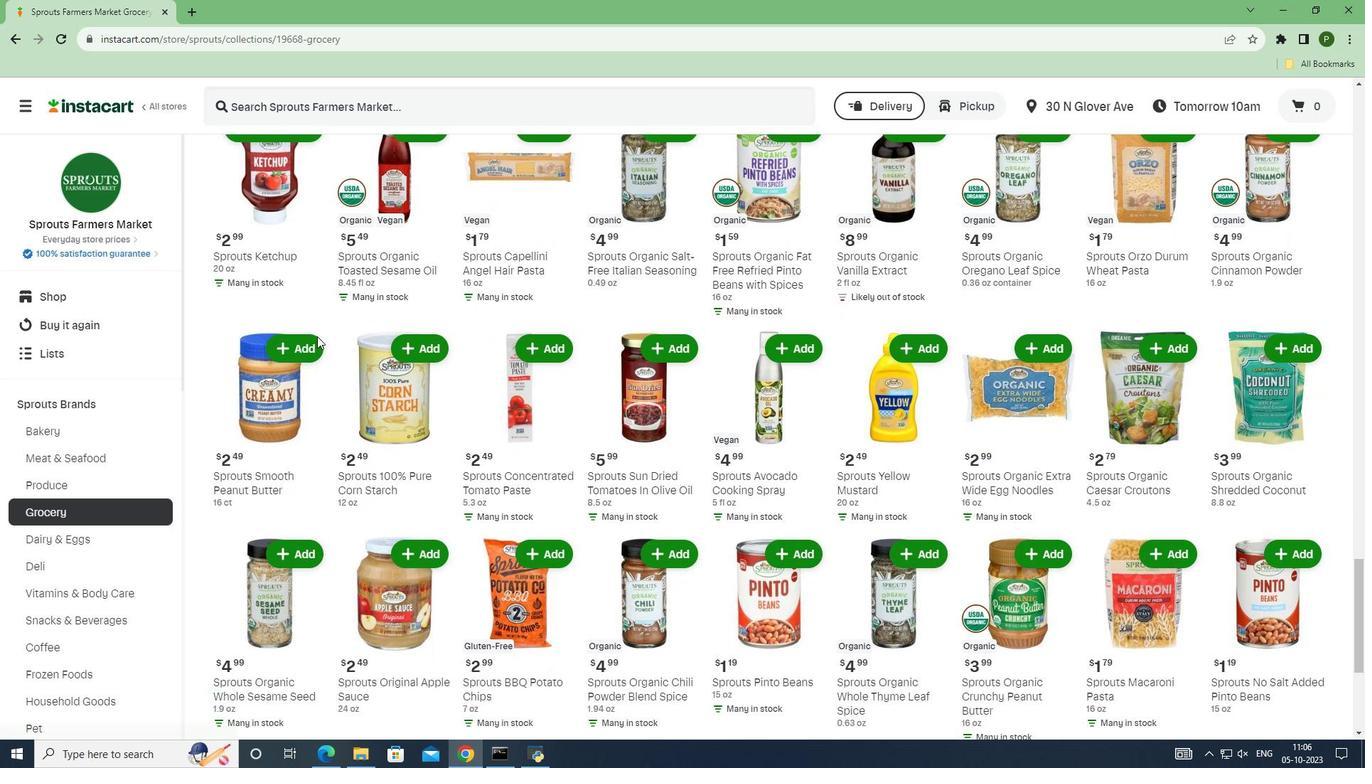 
Action: Mouse scrolled (317, 335) with delta (0, 0)
Screenshot: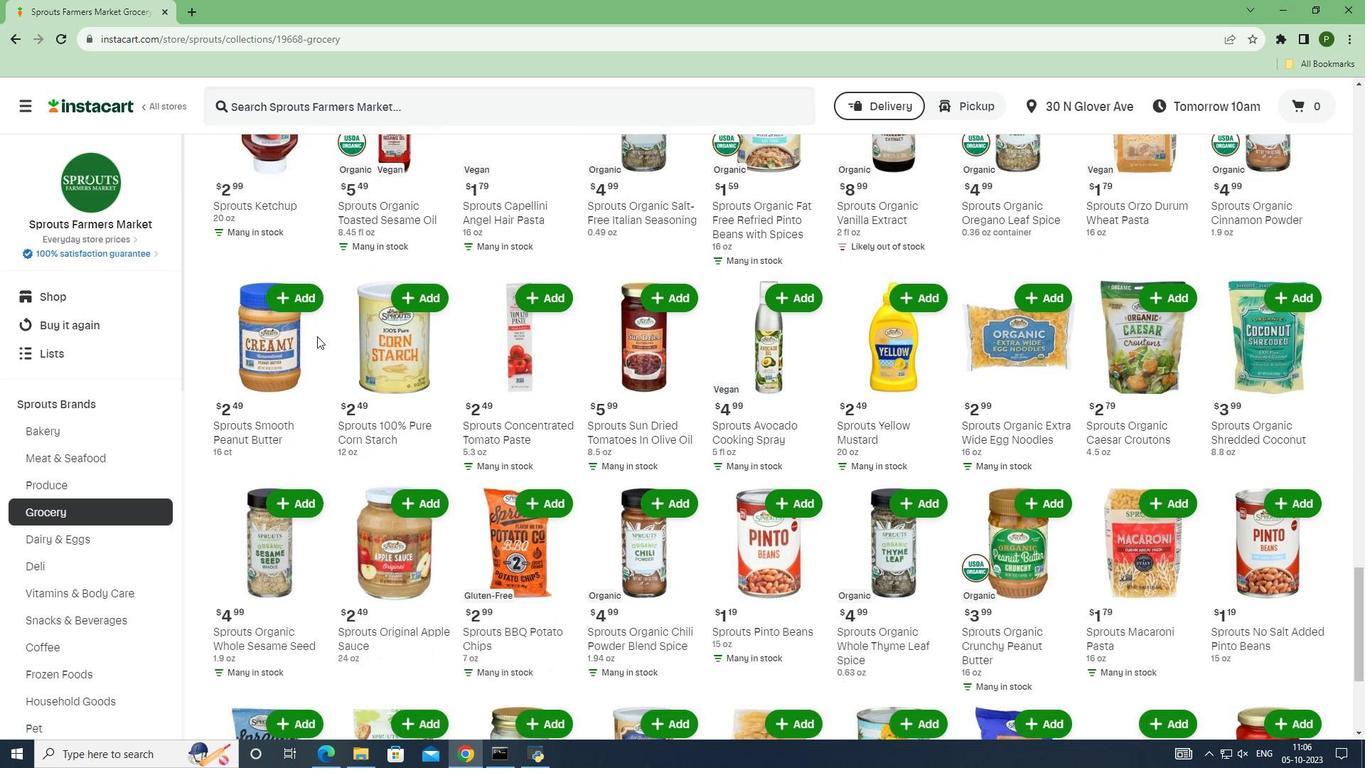 
Action: Mouse scrolled (317, 335) with delta (0, 0)
Screenshot: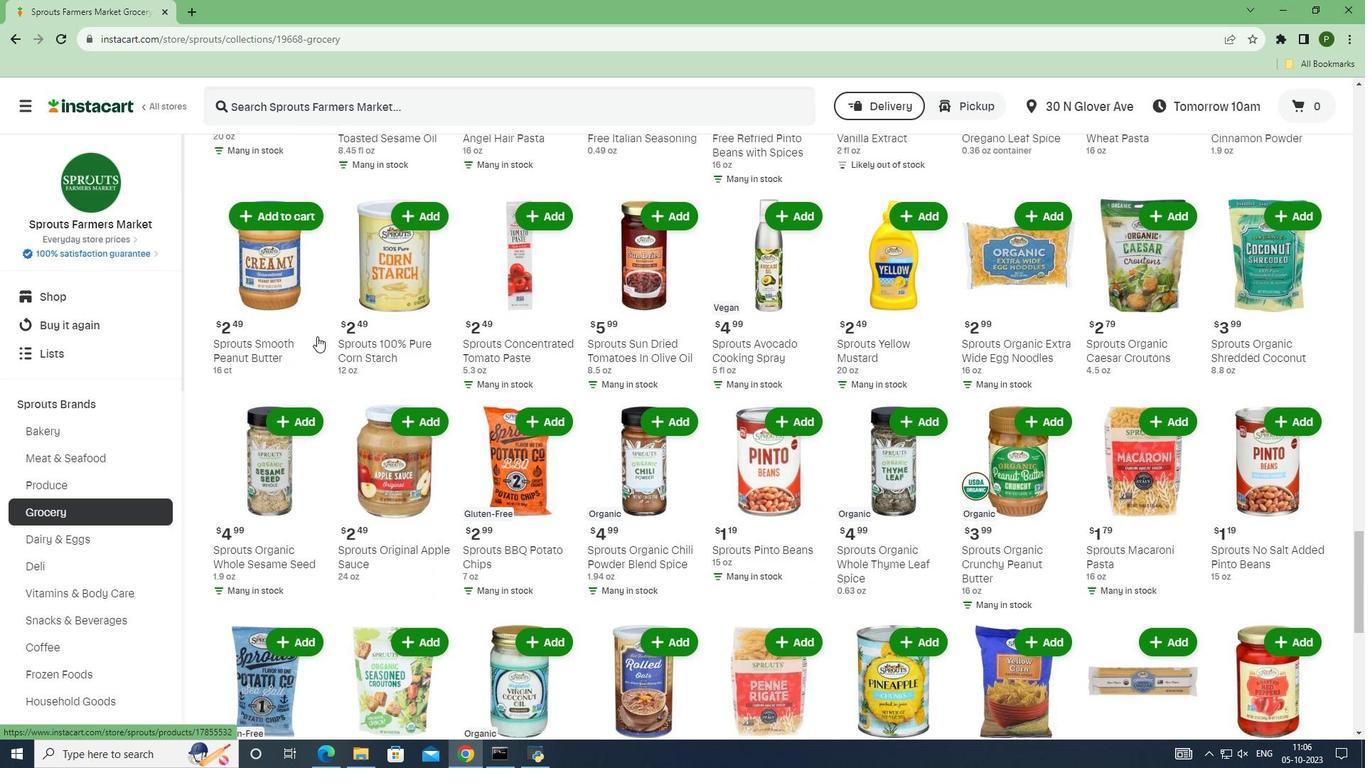 
Action: Mouse scrolled (317, 335) with delta (0, 0)
Screenshot: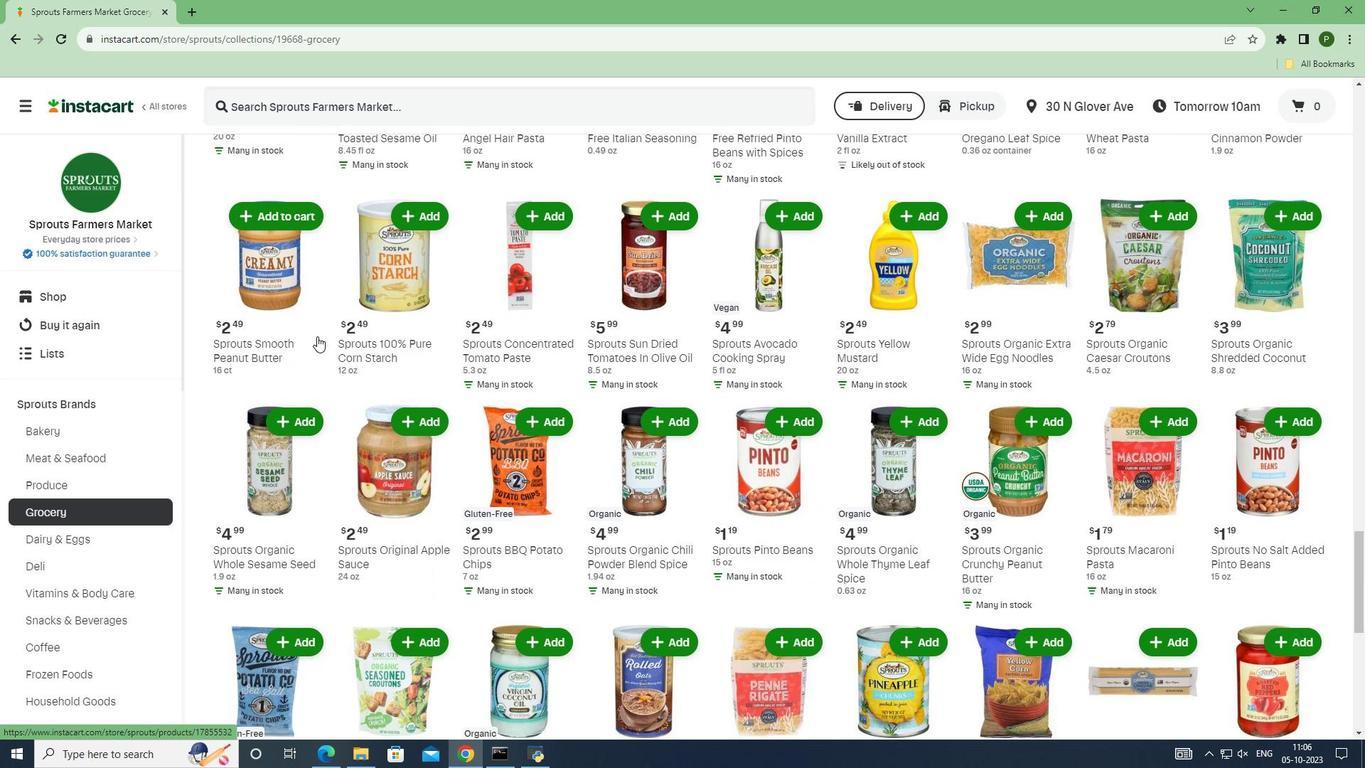 
Action: Mouse moved to (370, 296)
Screenshot: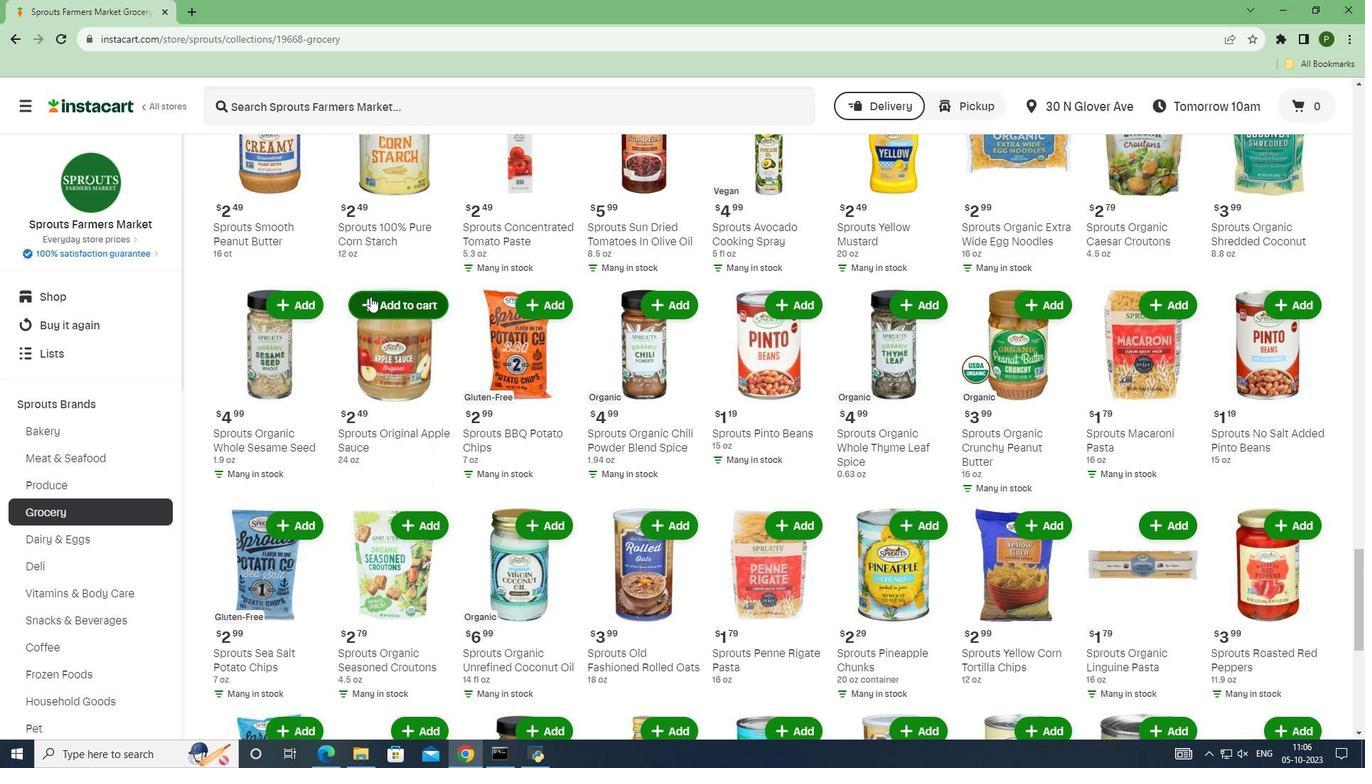
Action: Mouse pressed left at (370, 296)
Screenshot: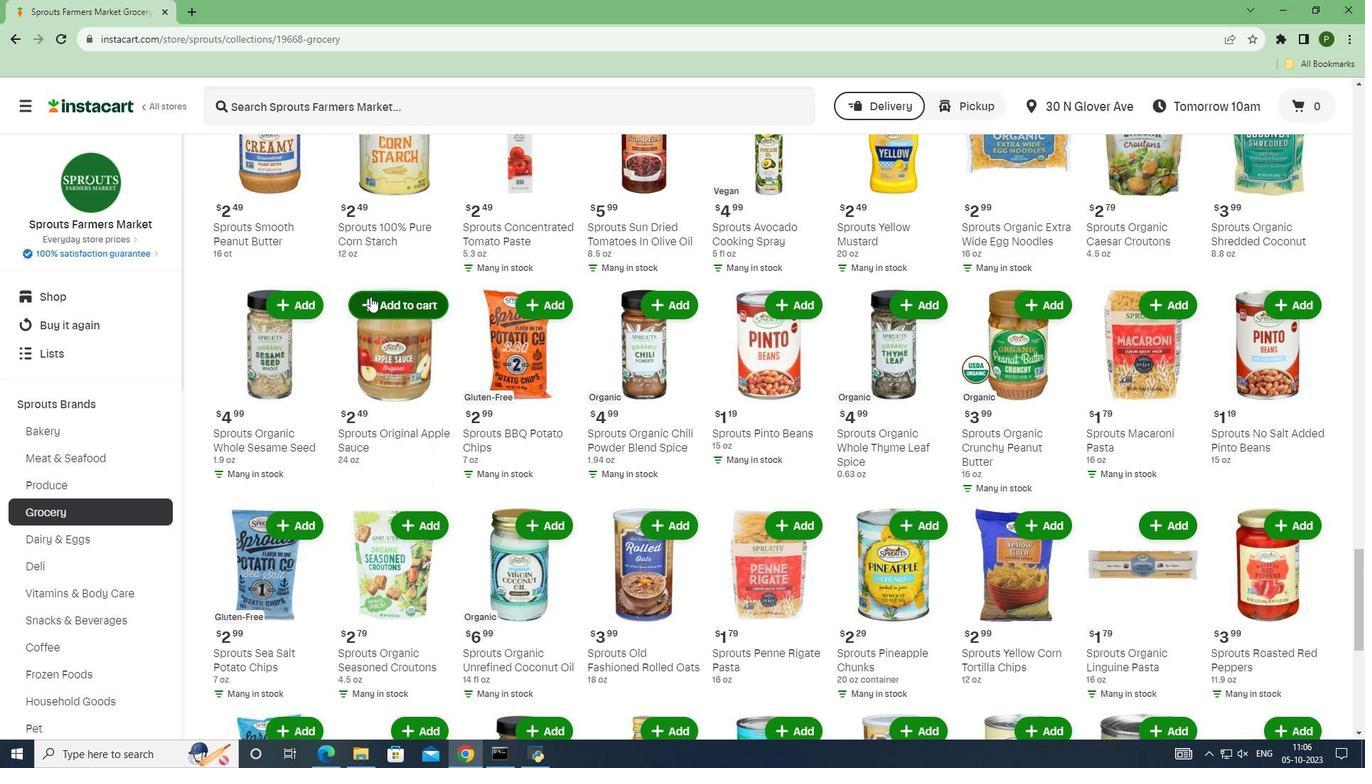 
